 Task: View and add the product "Quesabirria Quesadilla" to cart from the store "Abuelitas Birria".
Action: Mouse moved to (496, 224)
Screenshot: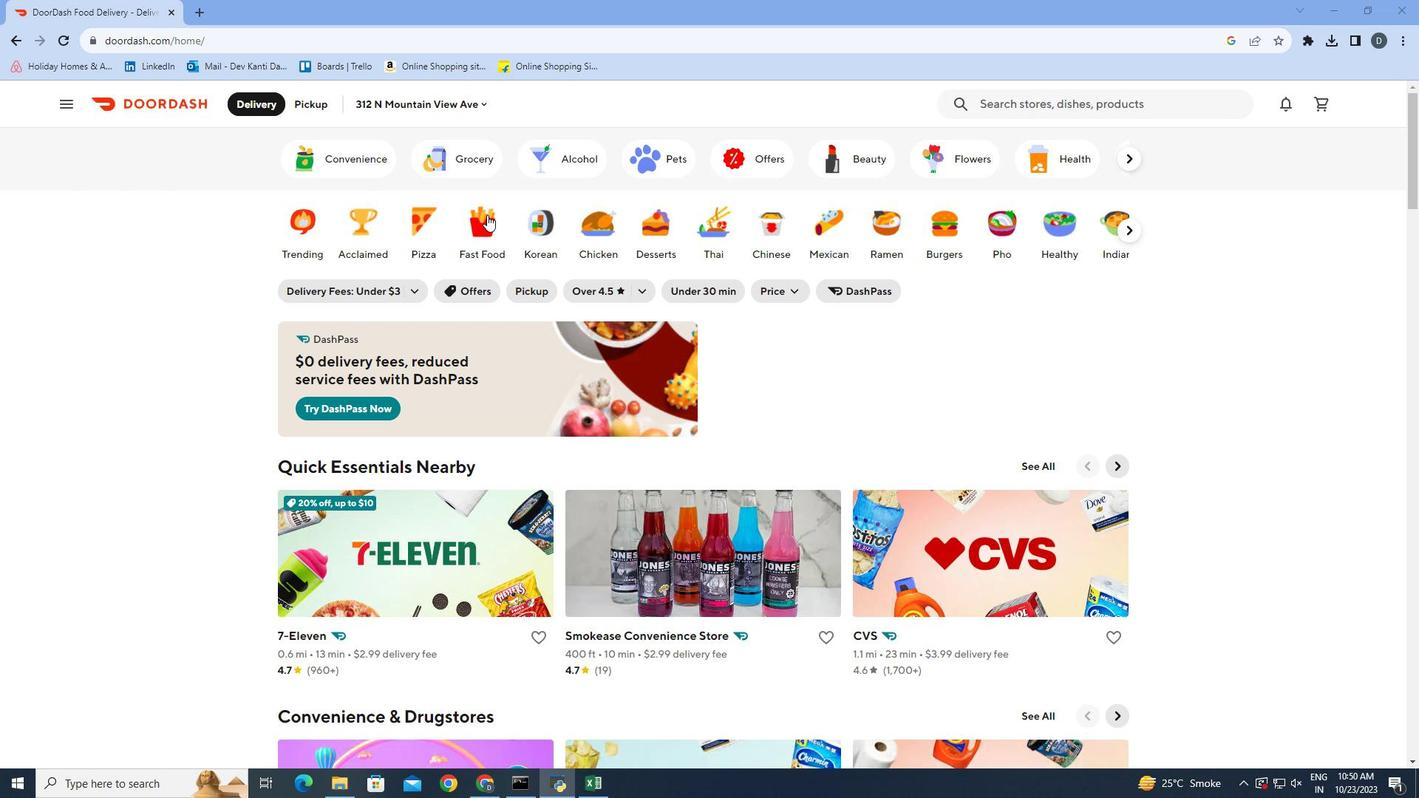 
Action: Mouse pressed left at (496, 224)
Screenshot: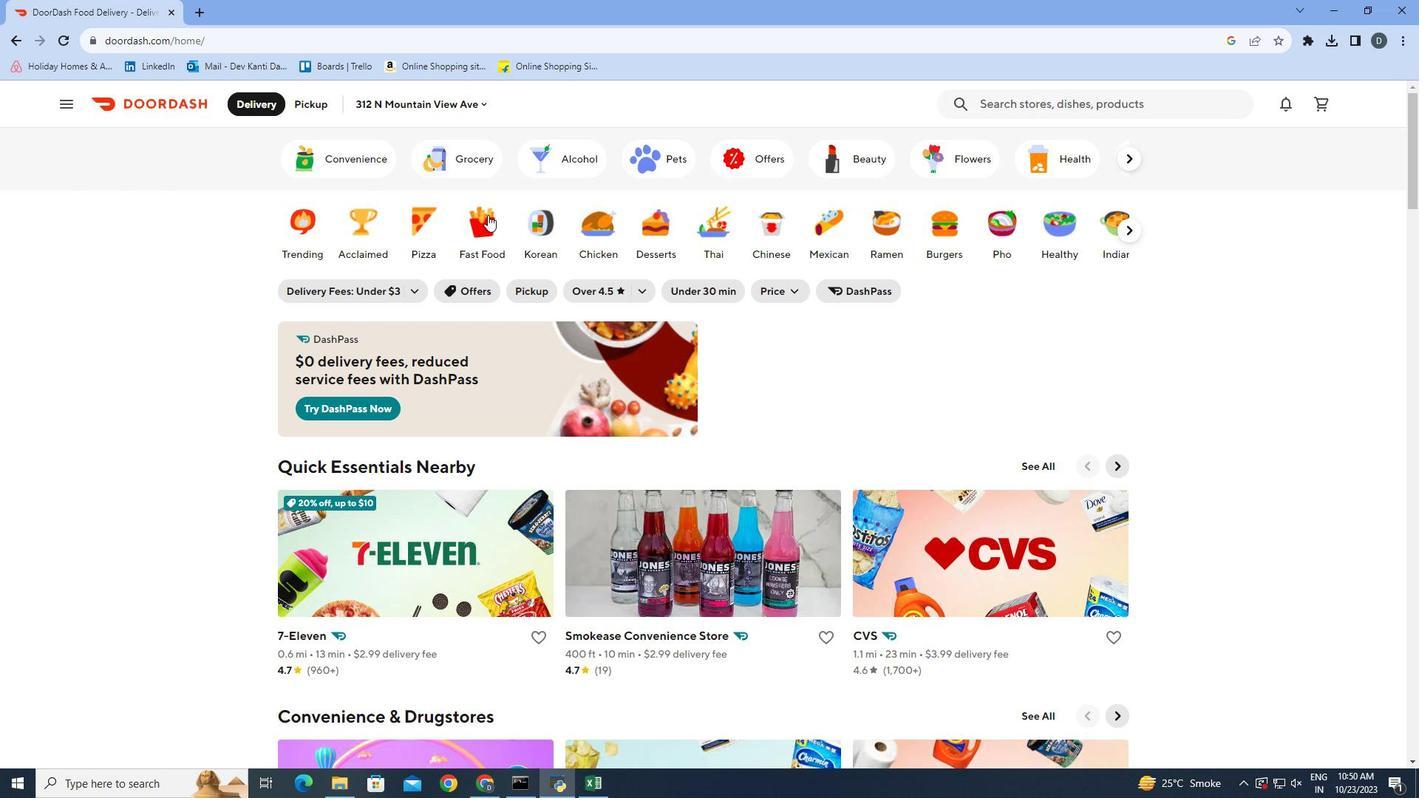 
Action: Mouse moved to (1306, 374)
Screenshot: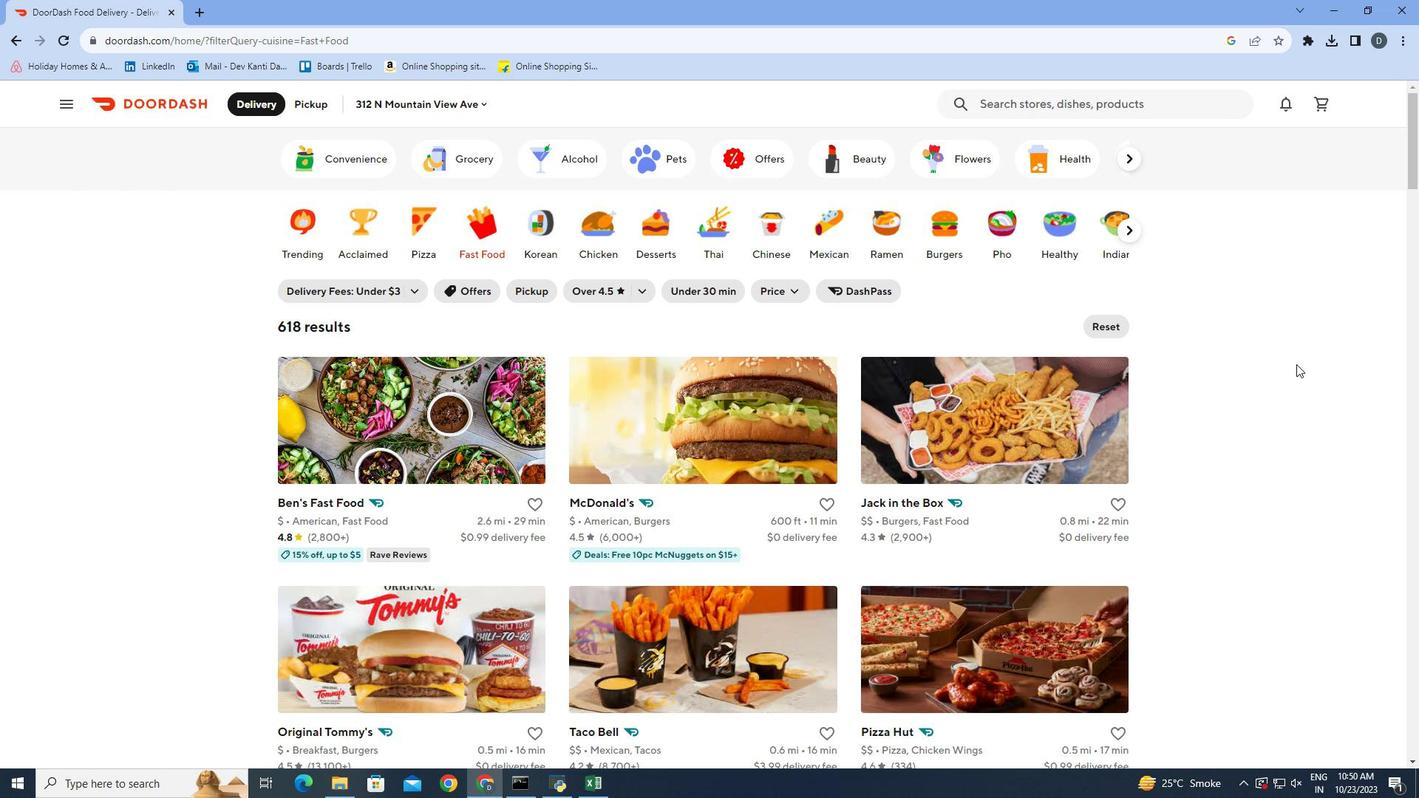 
Action: Mouse scrolled (1306, 373) with delta (0, 0)
Screenshot: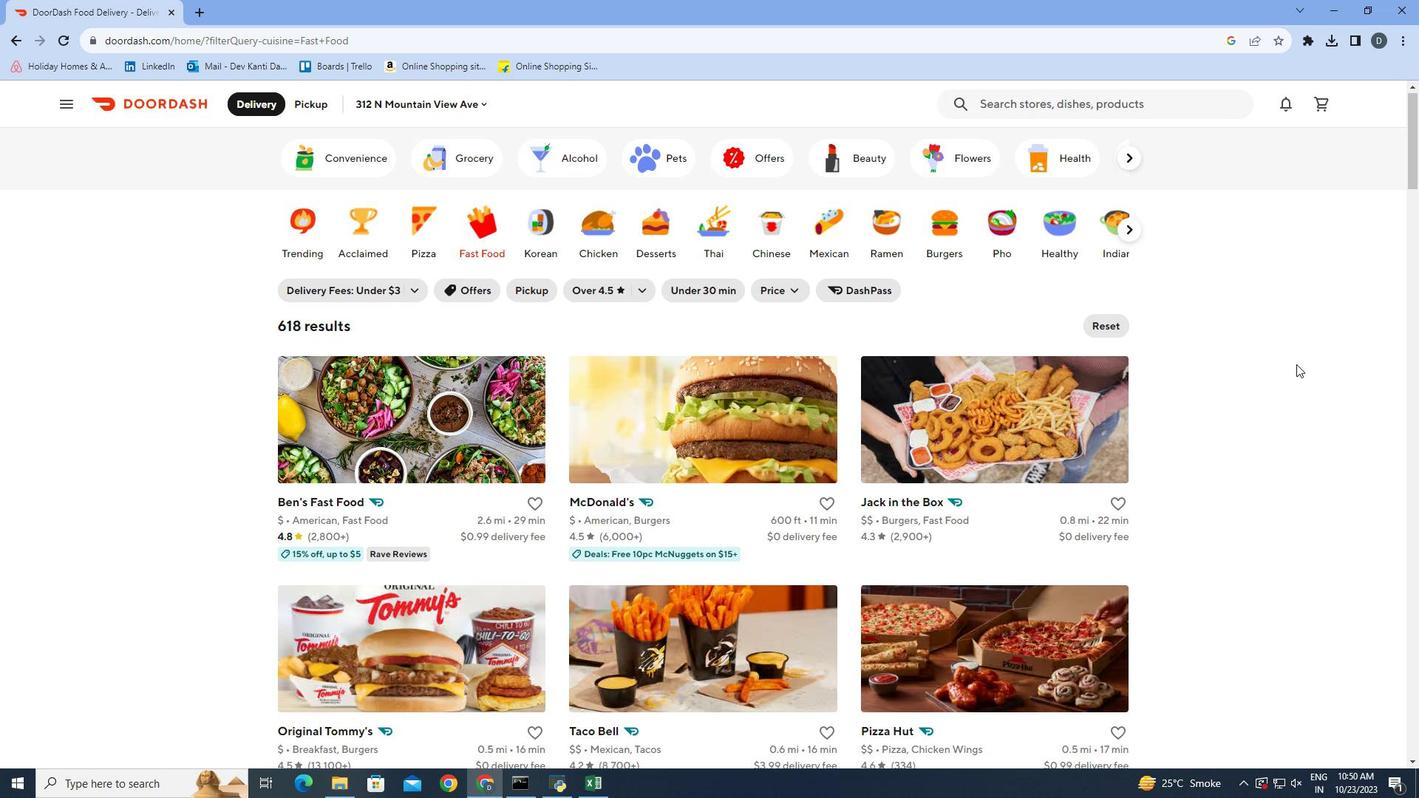 
Action: Mouse moved to (1120, 109)
Screenshot: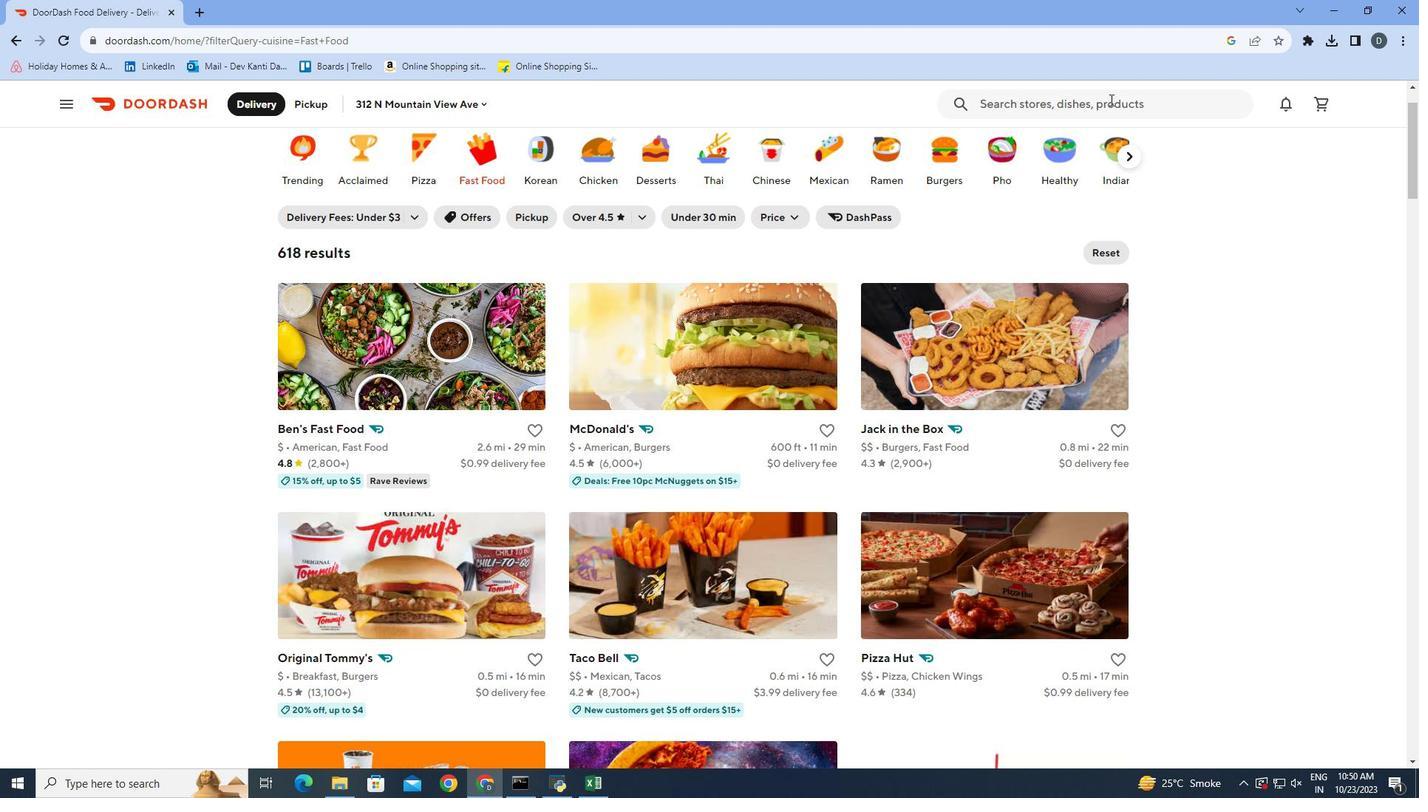 
Action: Mouse pressed left at (1120, 109)
Screenshot: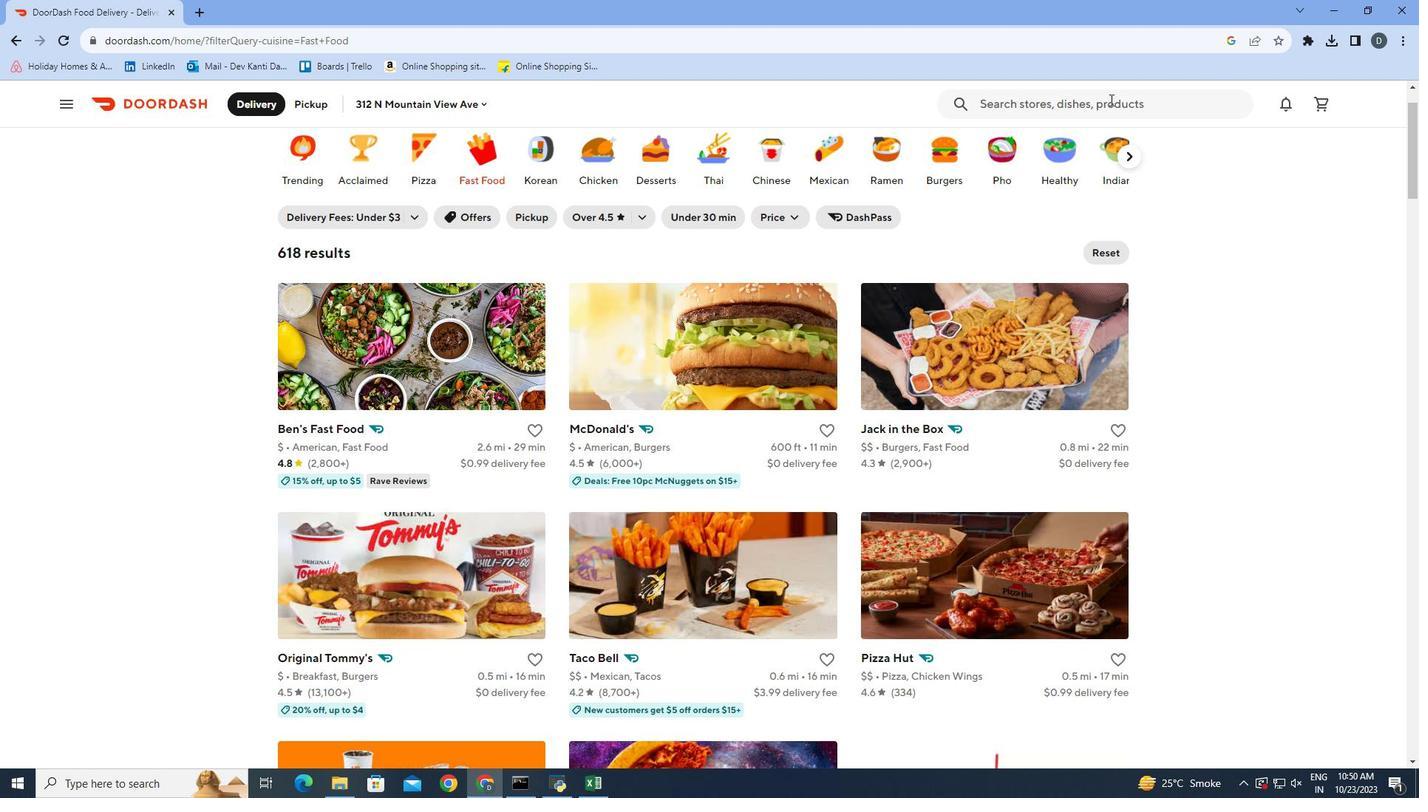 
Action: Mouse moved to (1129, 150)
Screenshot: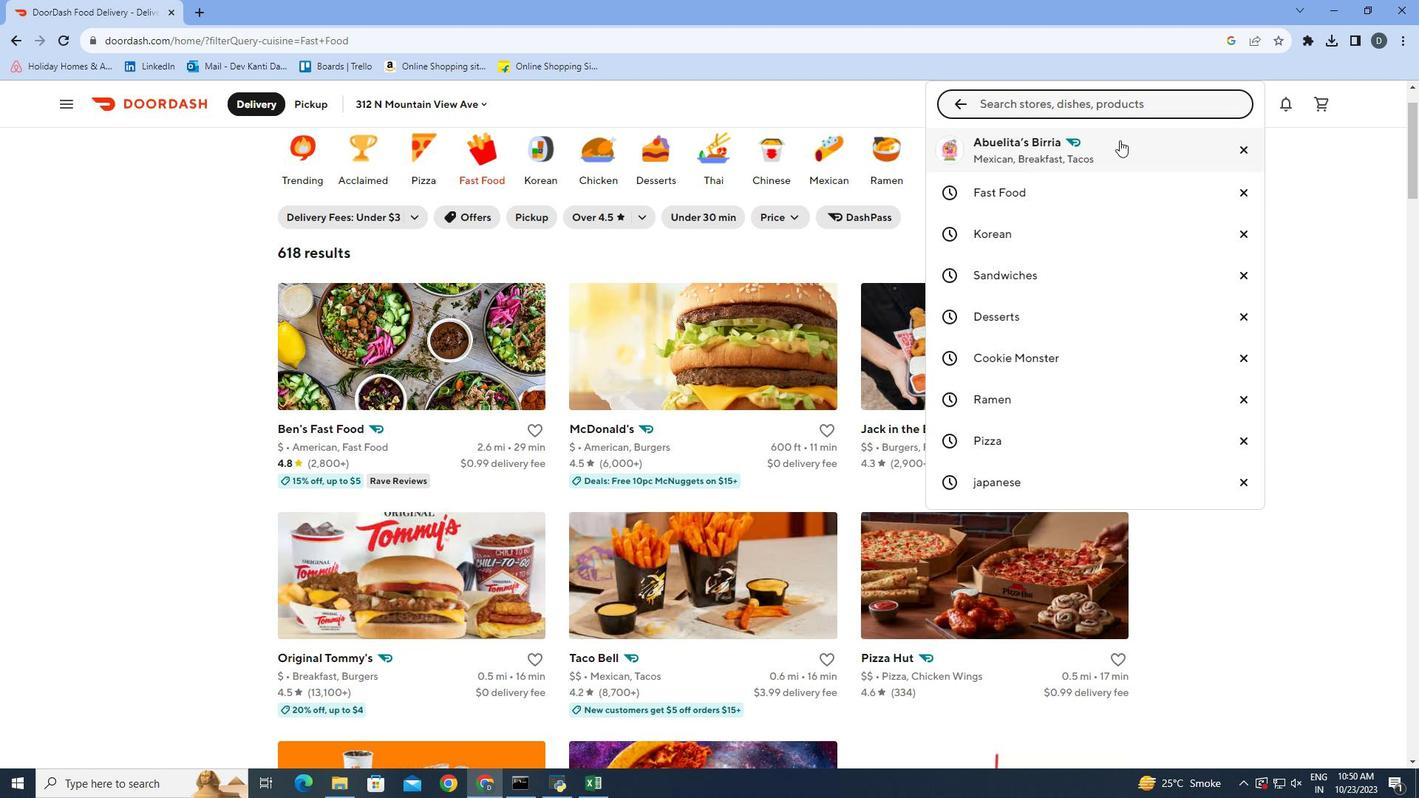 
Action: Mouse pressed left at (1129, 150)
Screenshot: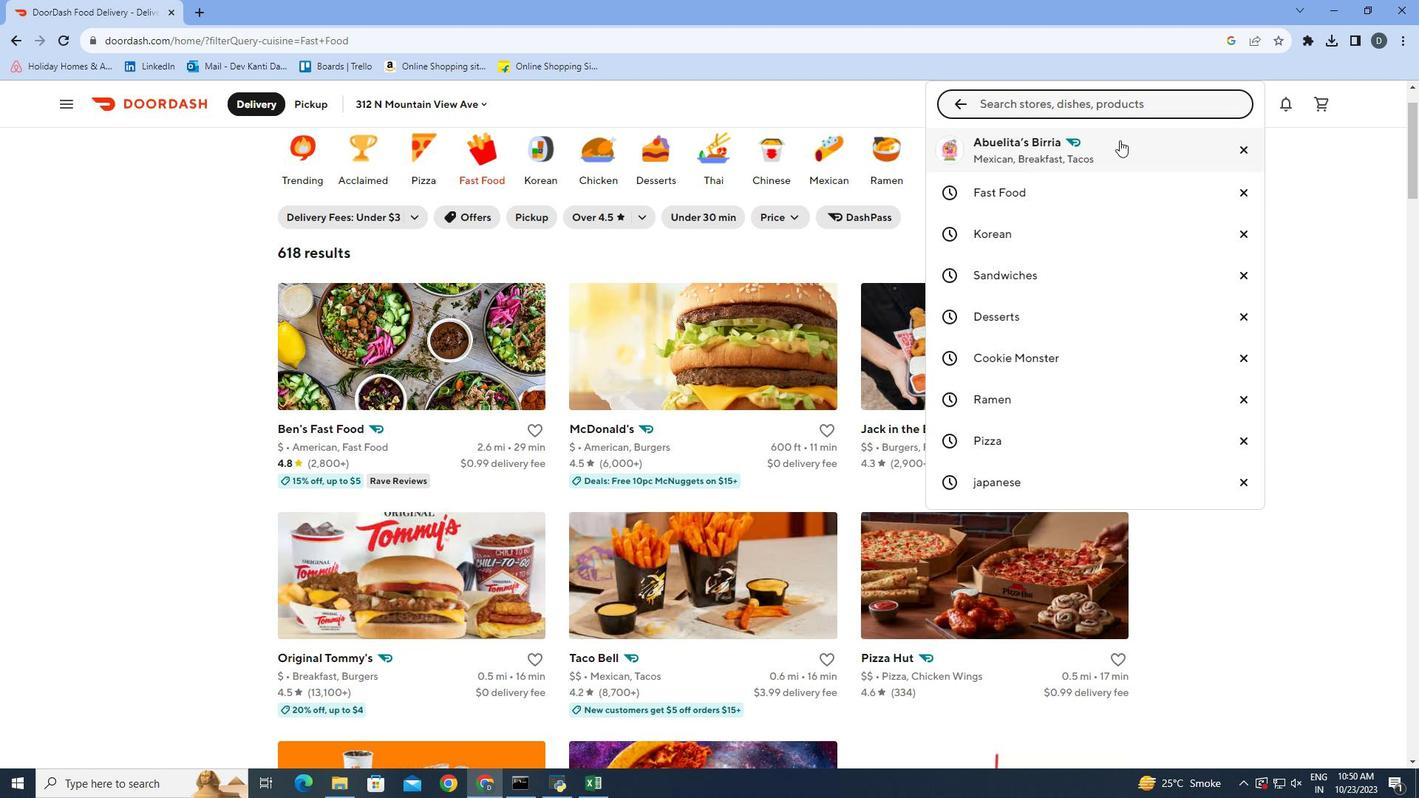 
Action: Mouse moved to (1171, 118)
Screenshot: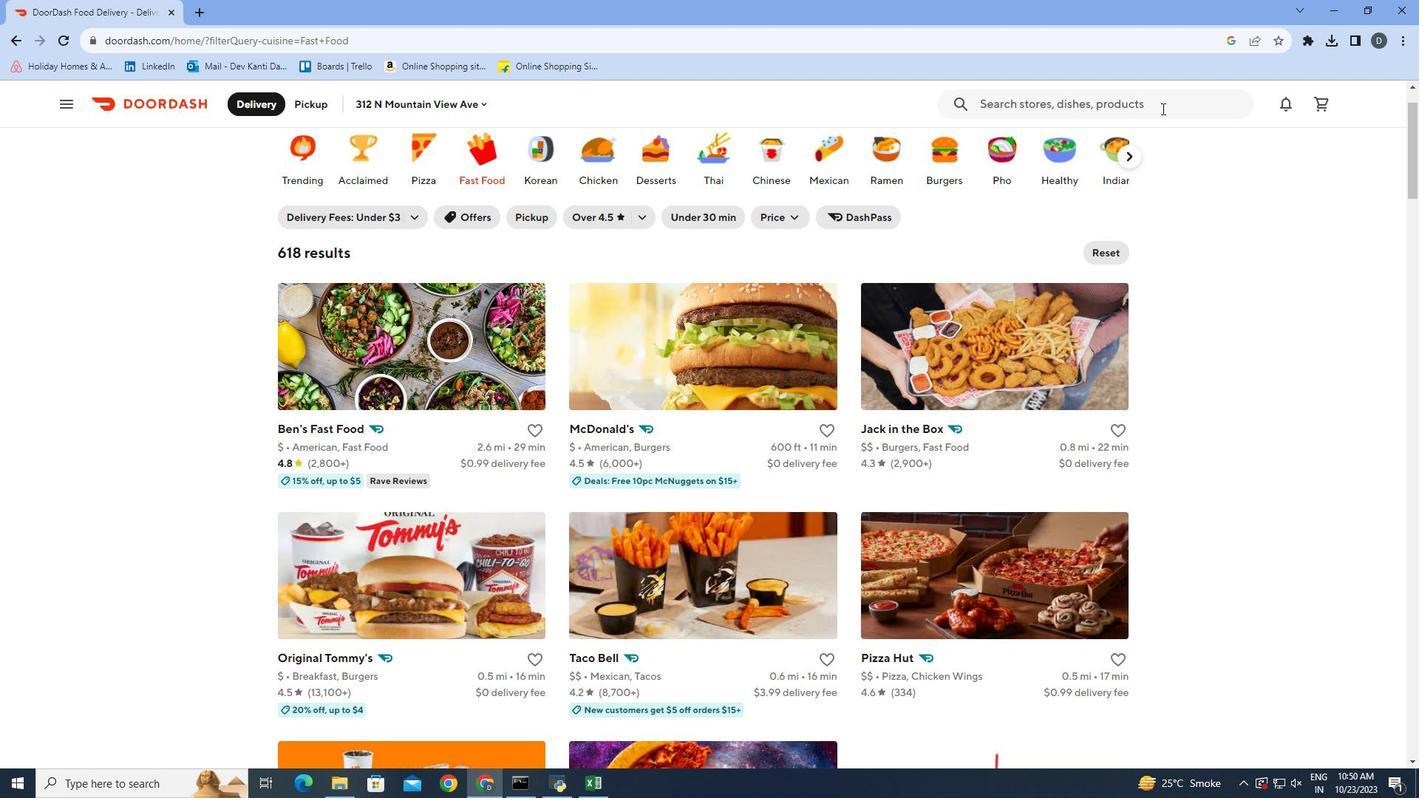 
Action: Mouse pressed left at (1171, 118)
Screenshot: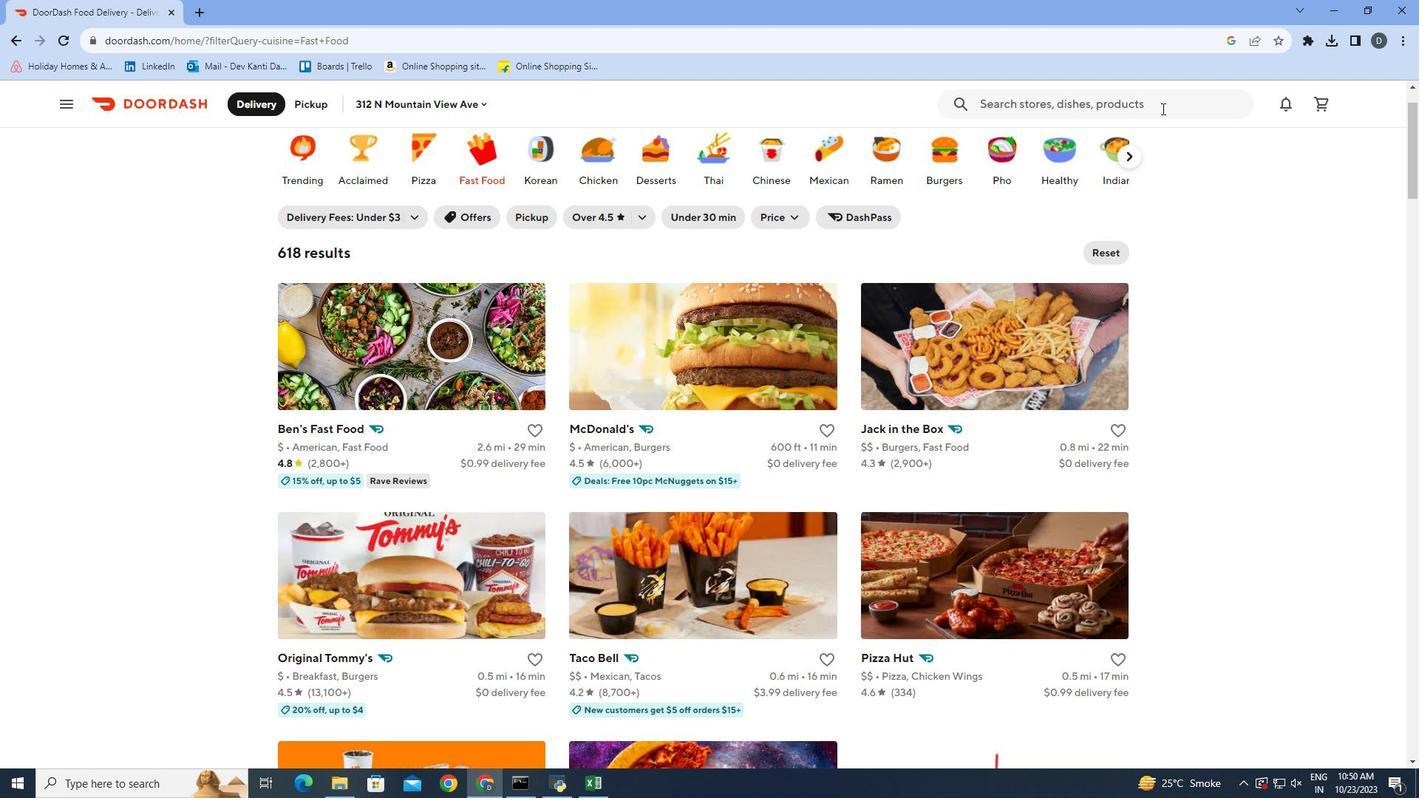 
Action: Mouse moved to (1052, 188)
Screenshot: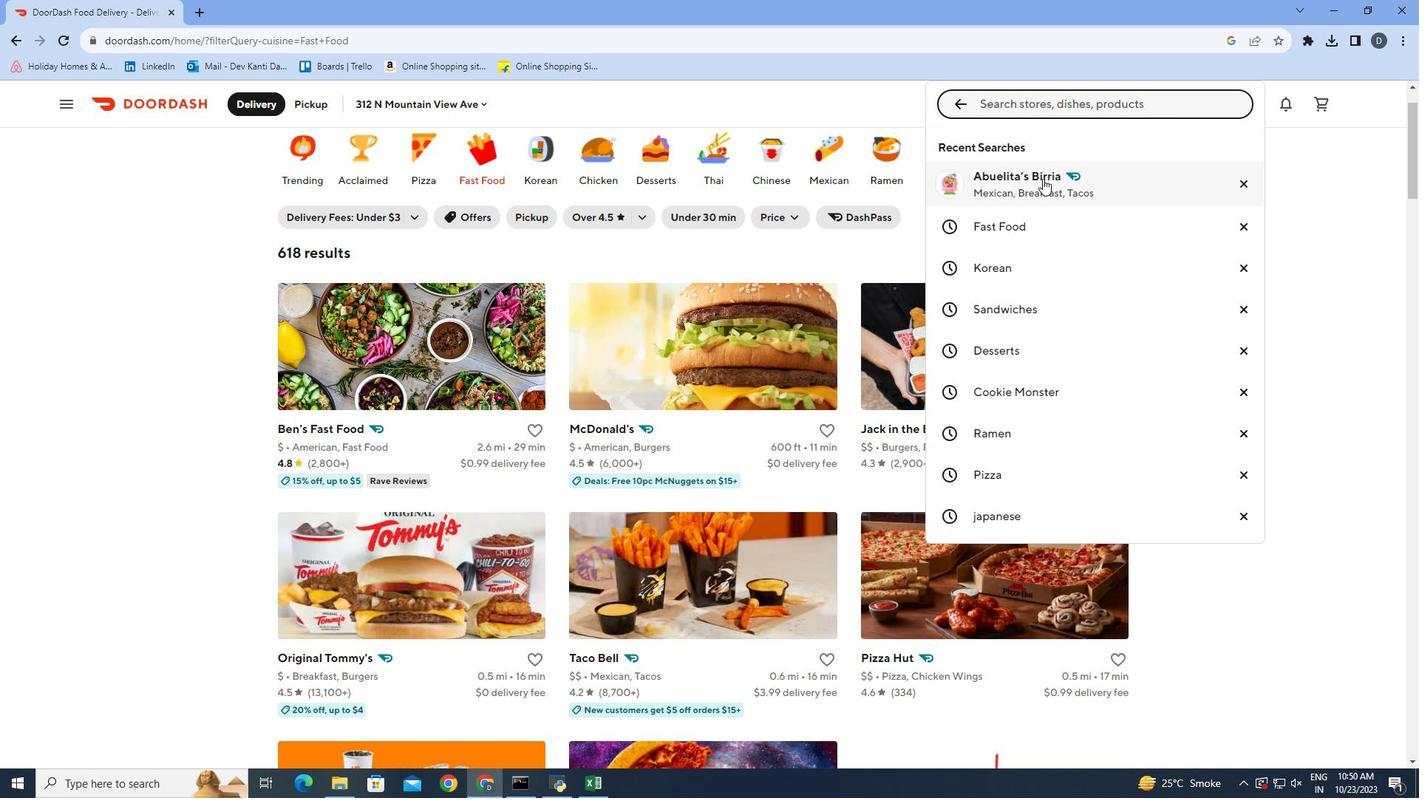 
Action: Mouse pressed left at (1052, 188)
Screenshot: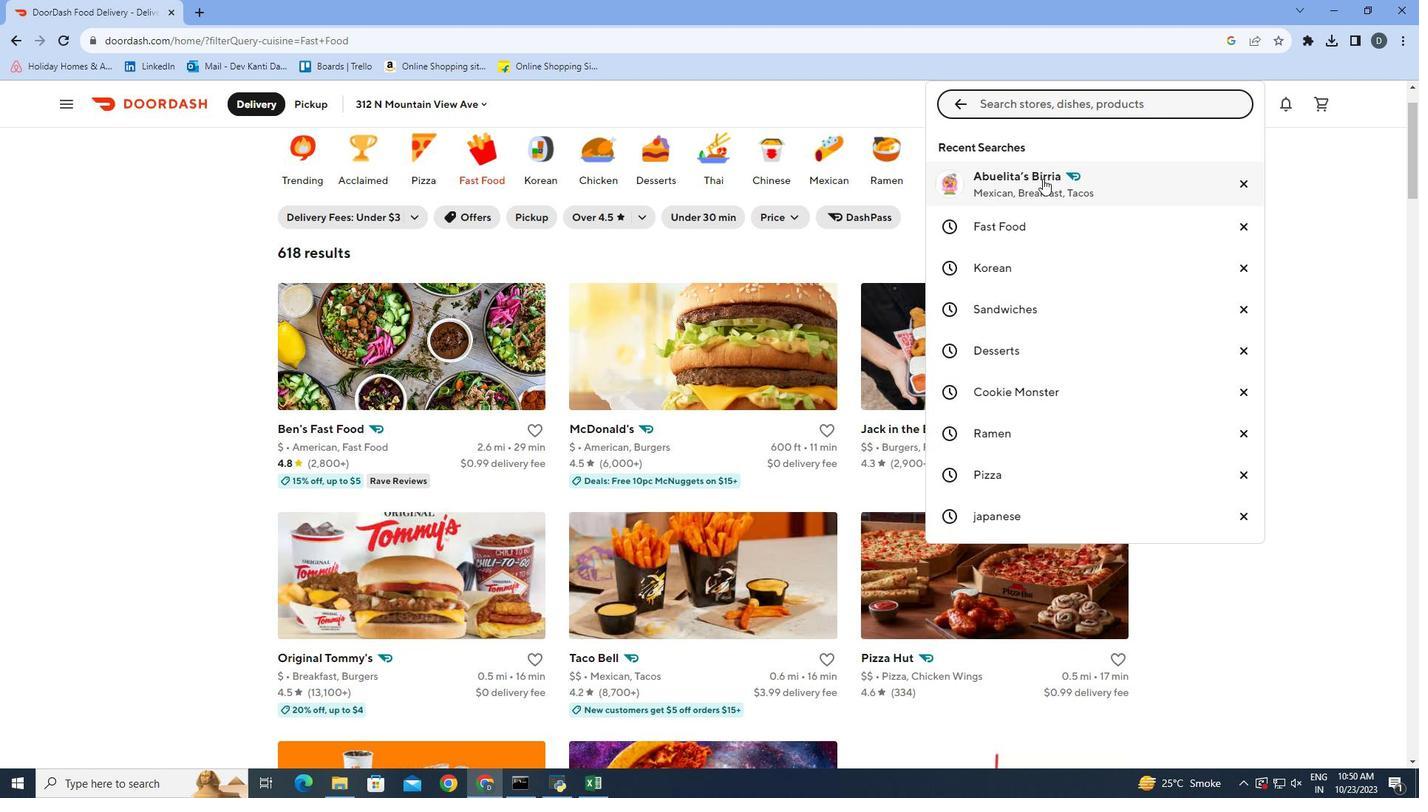 
Action: Mouse moved to (1212, 260)
Screenshot: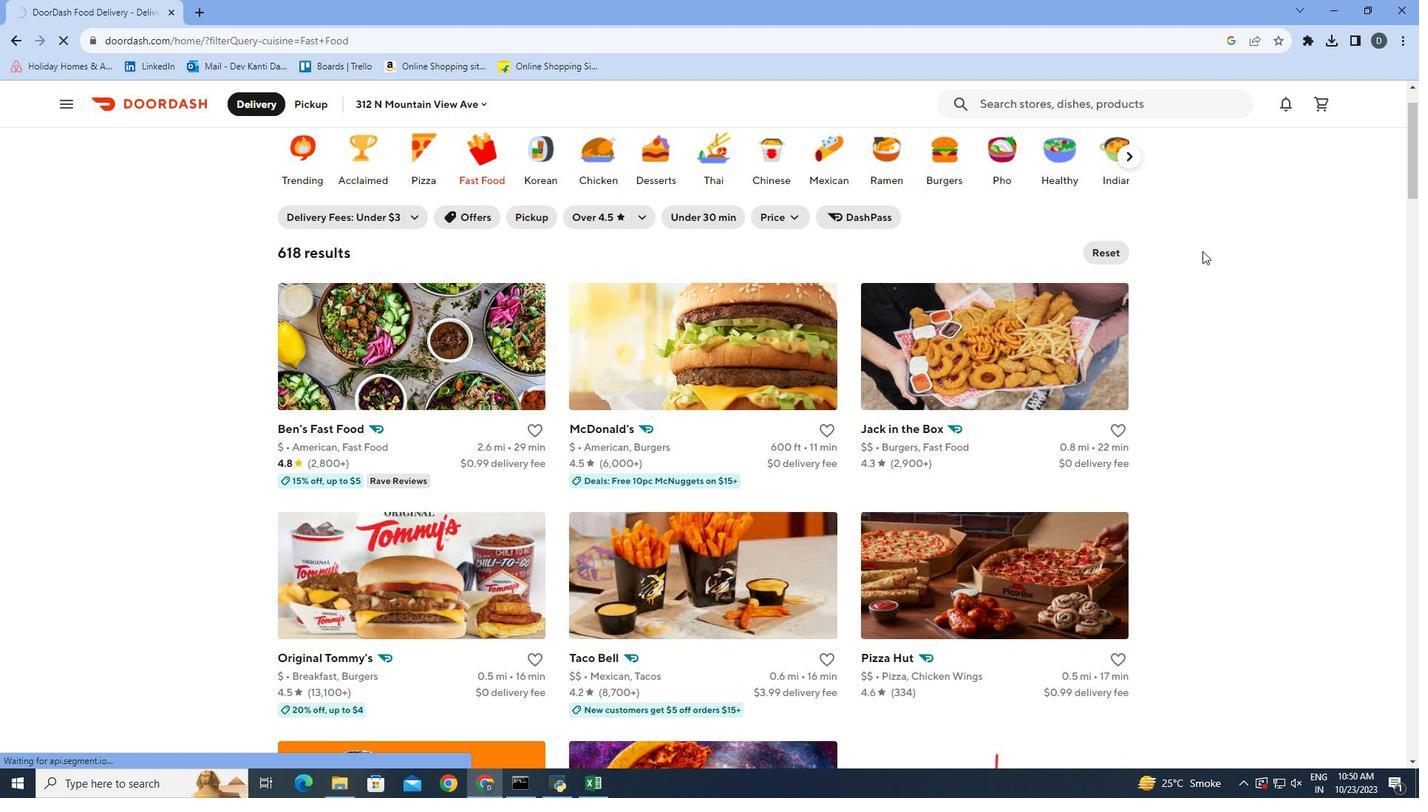 
Action: Mouse scrolled (1212, 260) with delta (0, 0)
Screenshot: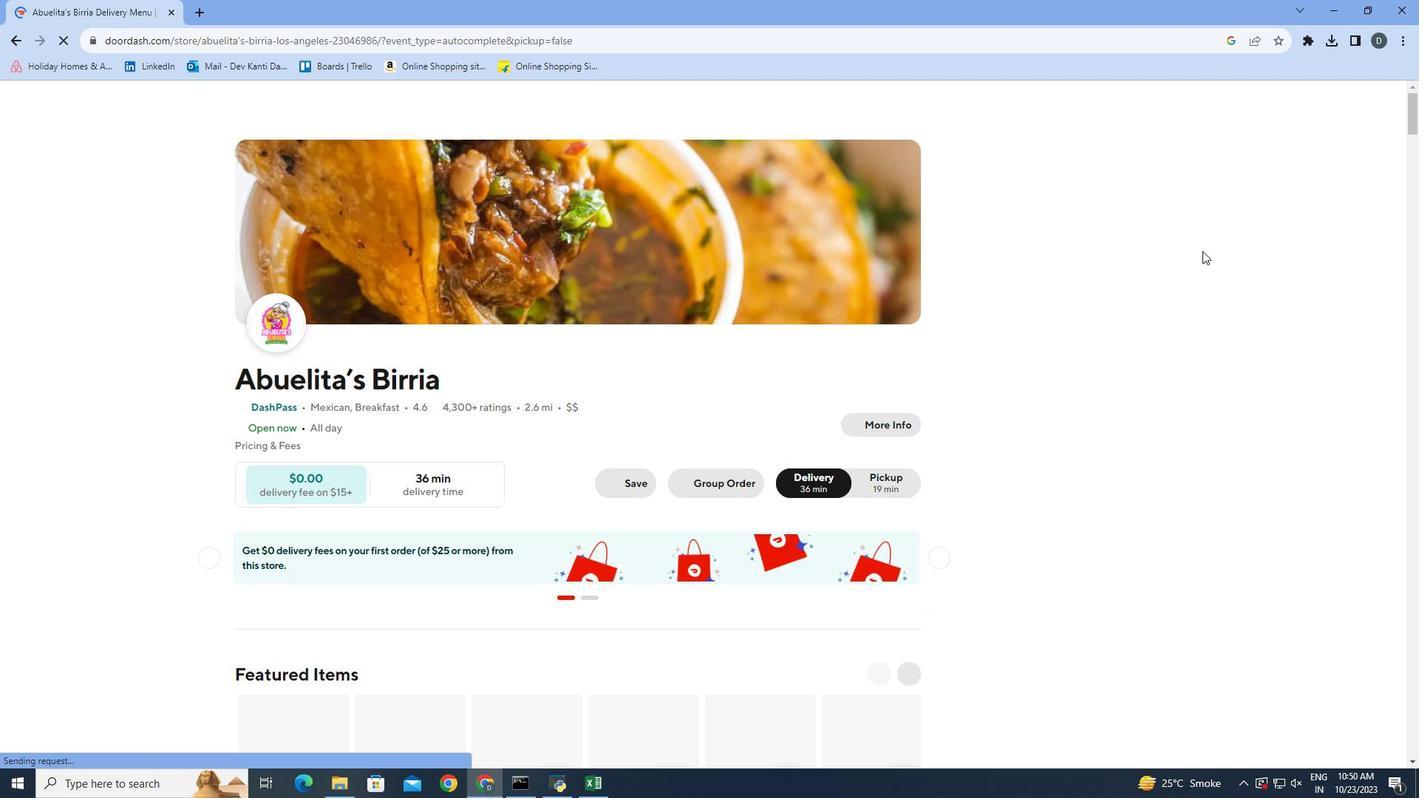 
Action: Mouse moved to (1212, 260)
Screenshot: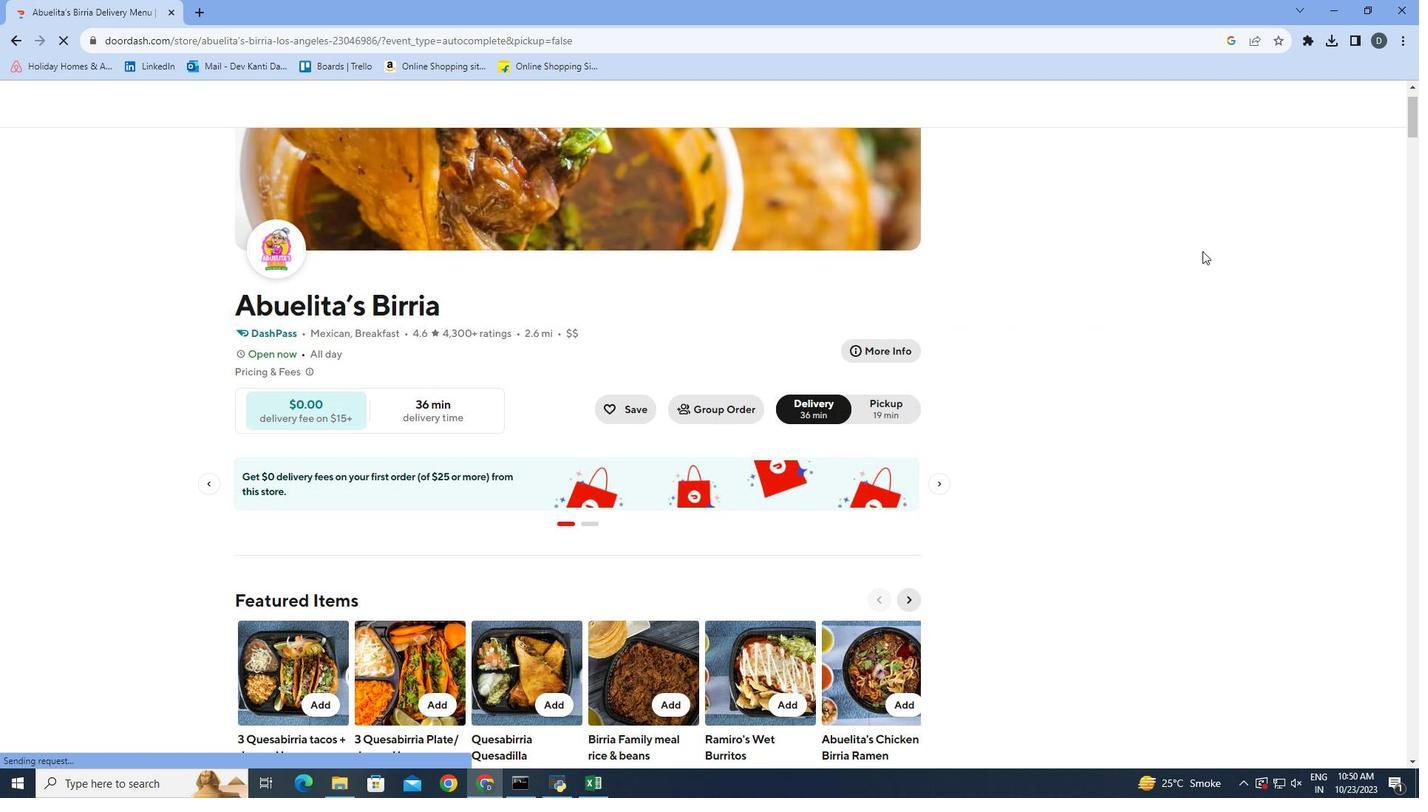 
Action: Mouse scrolled (1212, 260) with delta (0, 0)
Screenshot: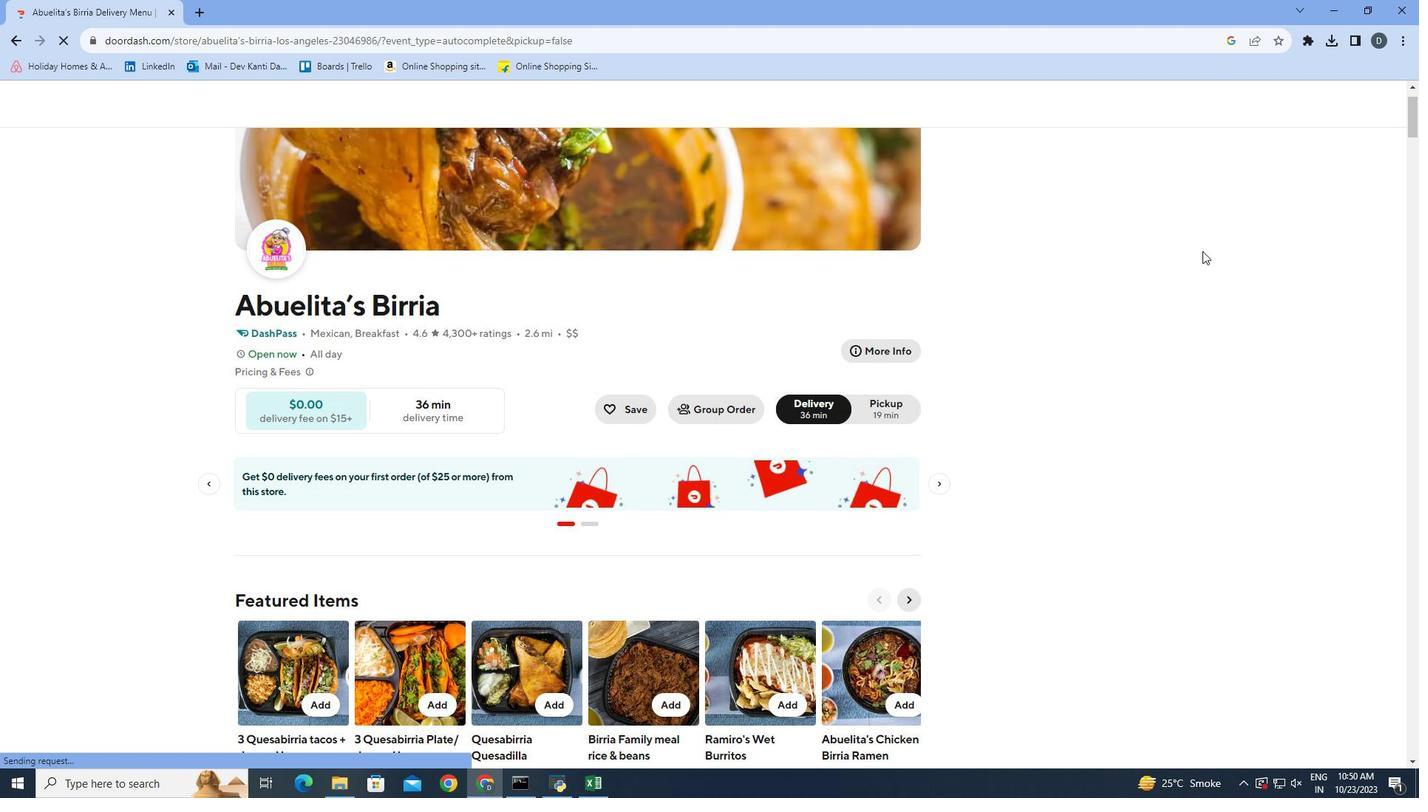 
Action: Mouse moved to (1213, 260)
Screenshot: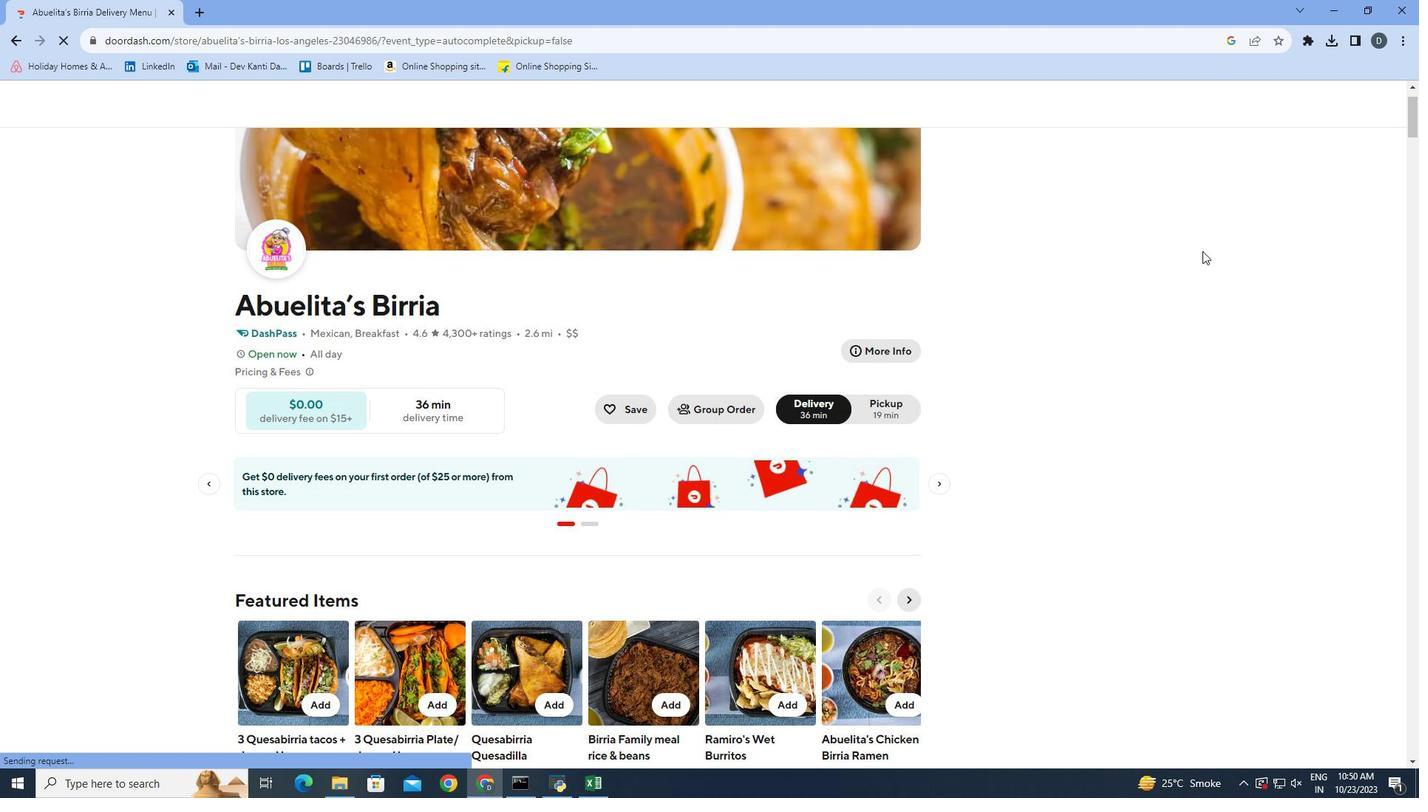 
Action: Mouse scrolled (1213, 260) with delta (0, 0)
Screenshot: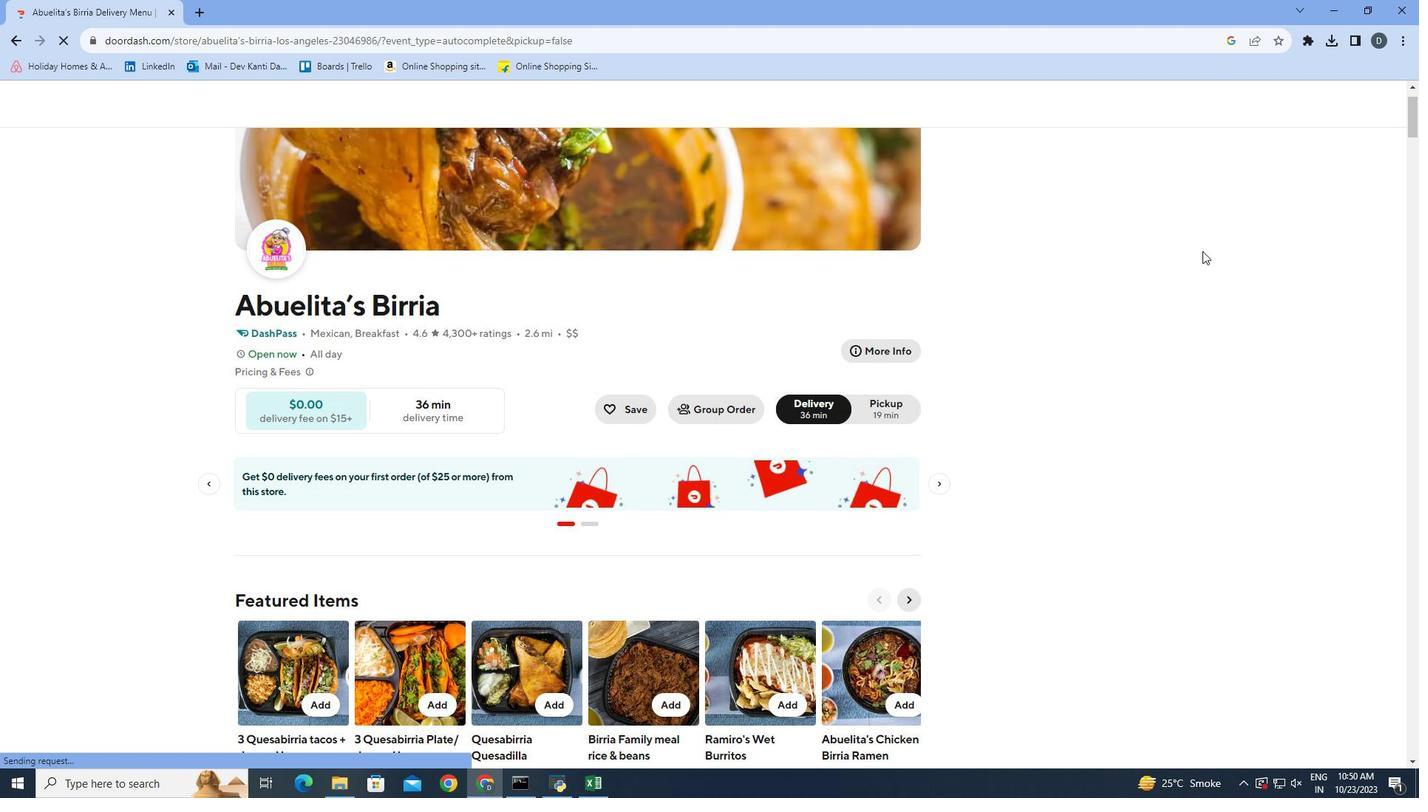 
Action: Mouse moved to (1214, 260)
Screenshot: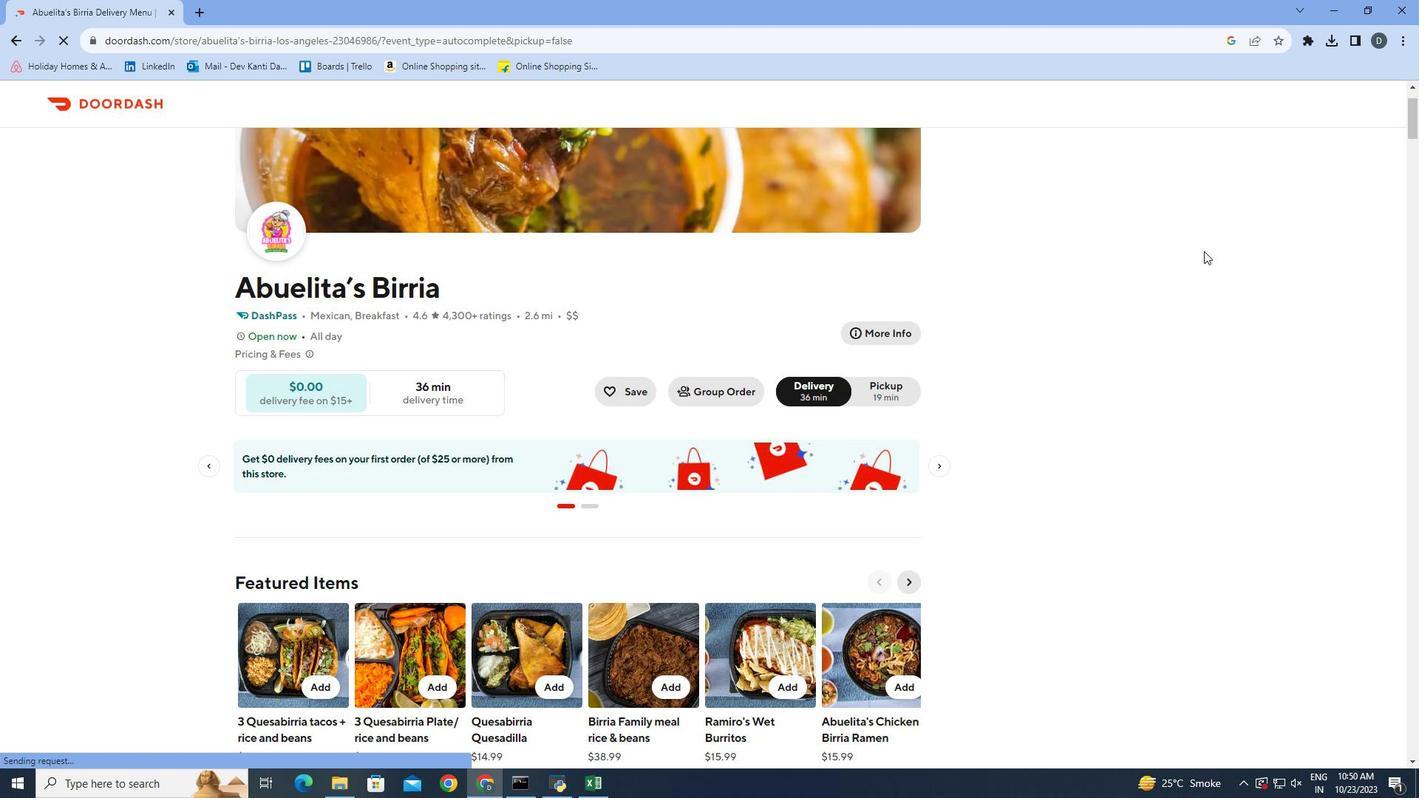 
Action: Mouse scrolled (1214, 259) with delta (0, 0)
Screenshot: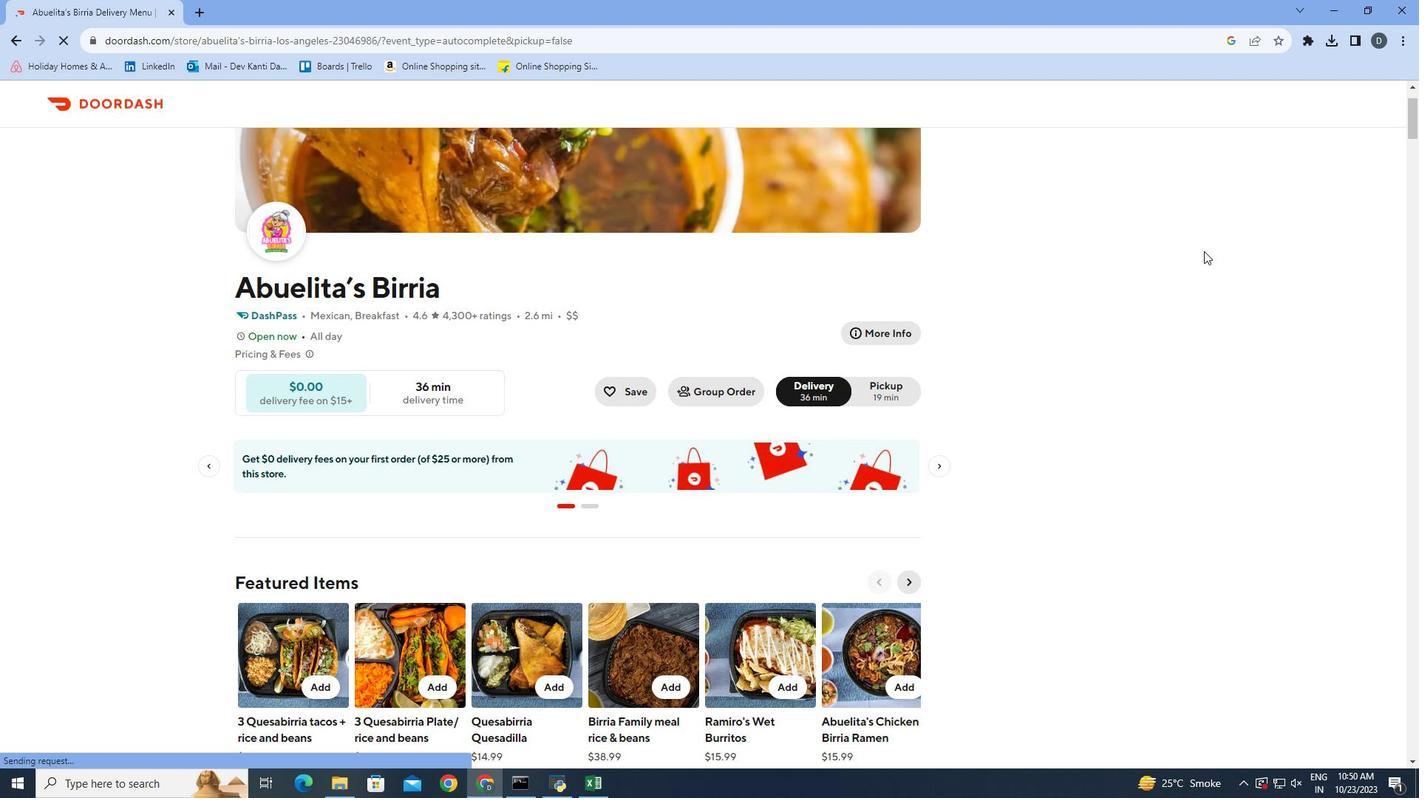 
Action: Mouse scrolled (1214, 259) with delta (0, 0)
Screenshot: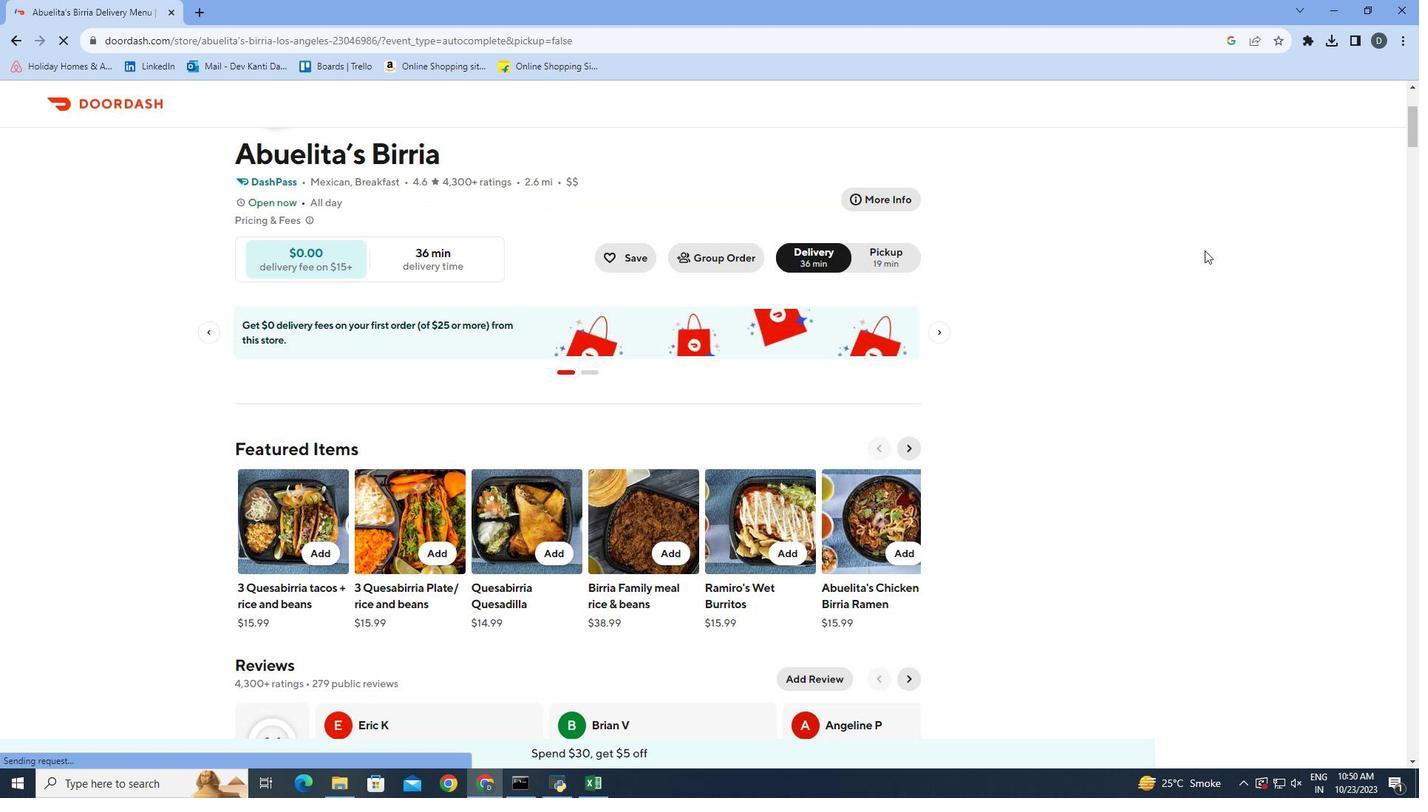 
Action: Mouse scrolled (1214, 259) with delta (0, 0)
Screenshot: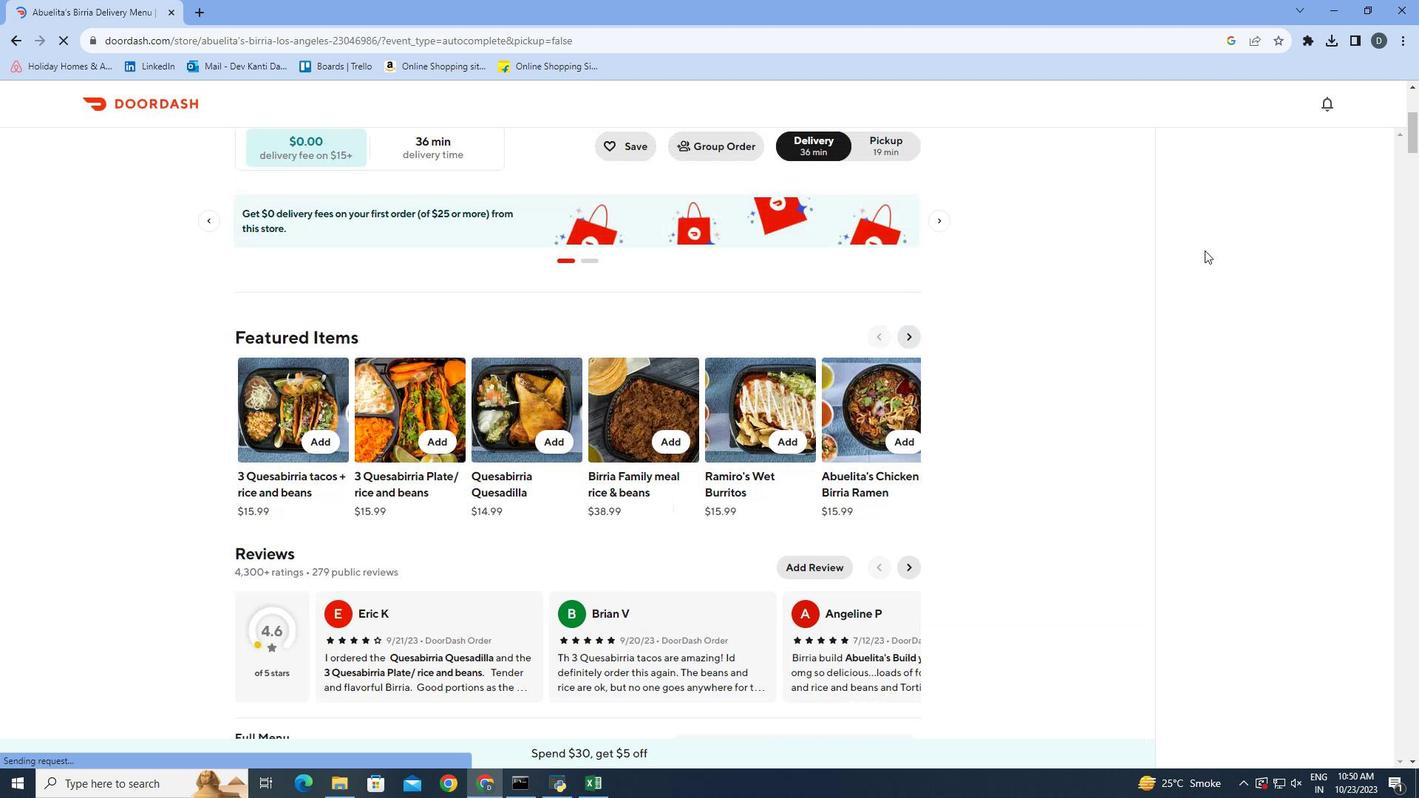 
Action: Mouse moved to (1218, 258)
Screenshot: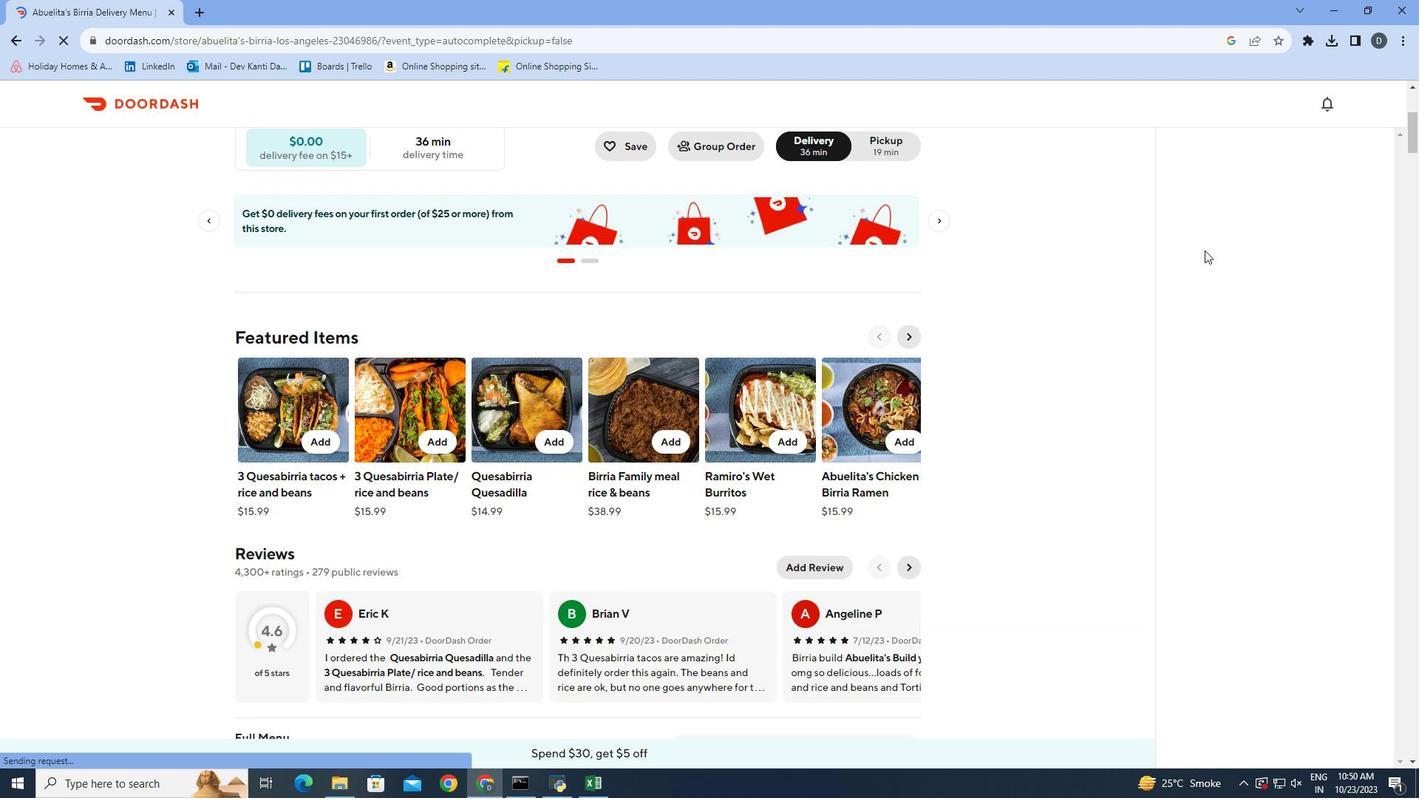 
Action: Mouse scrolled (1218, 258) with delta (0, 0)
Screenshot: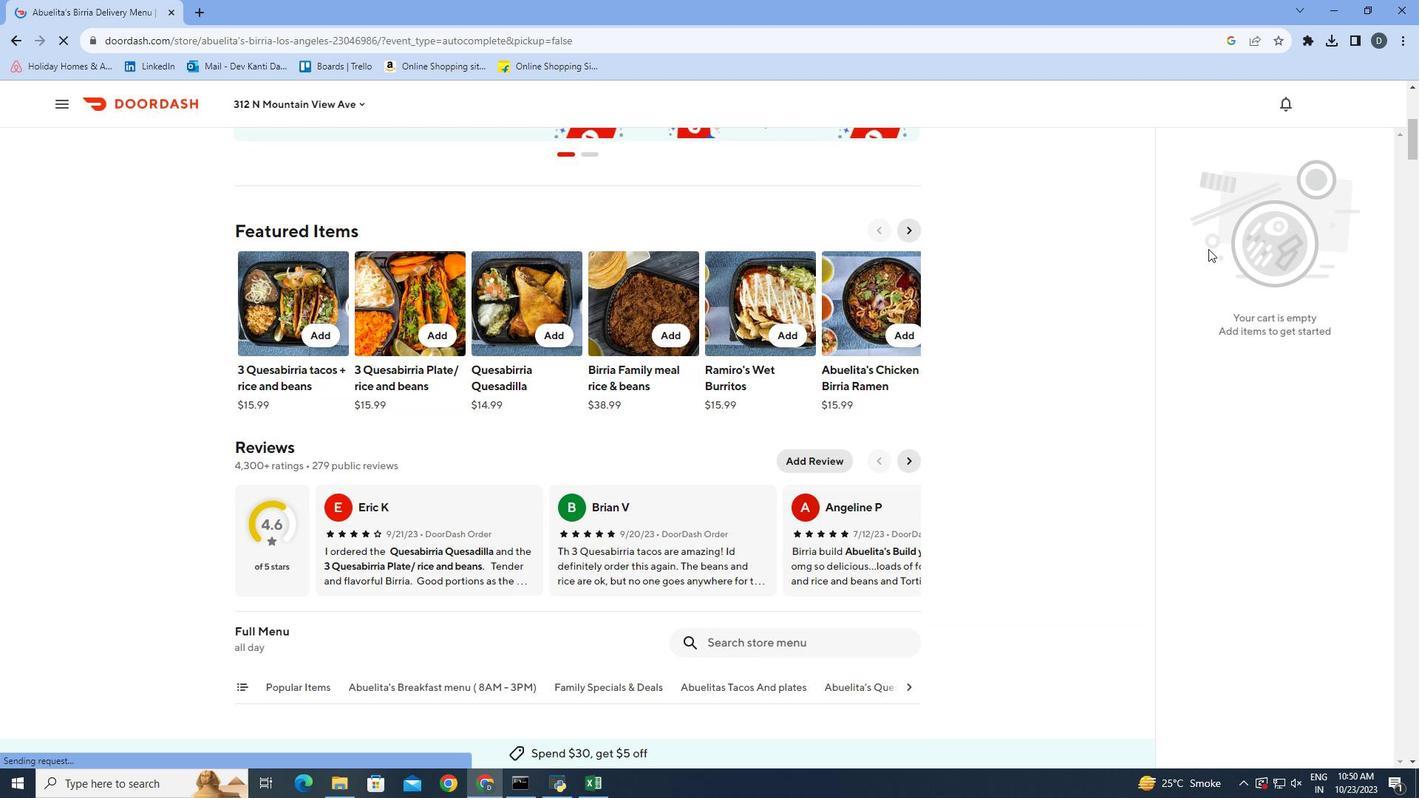 
Action: Mouse scrolled (1218, 258) with delta (0, 0)
Screenshot: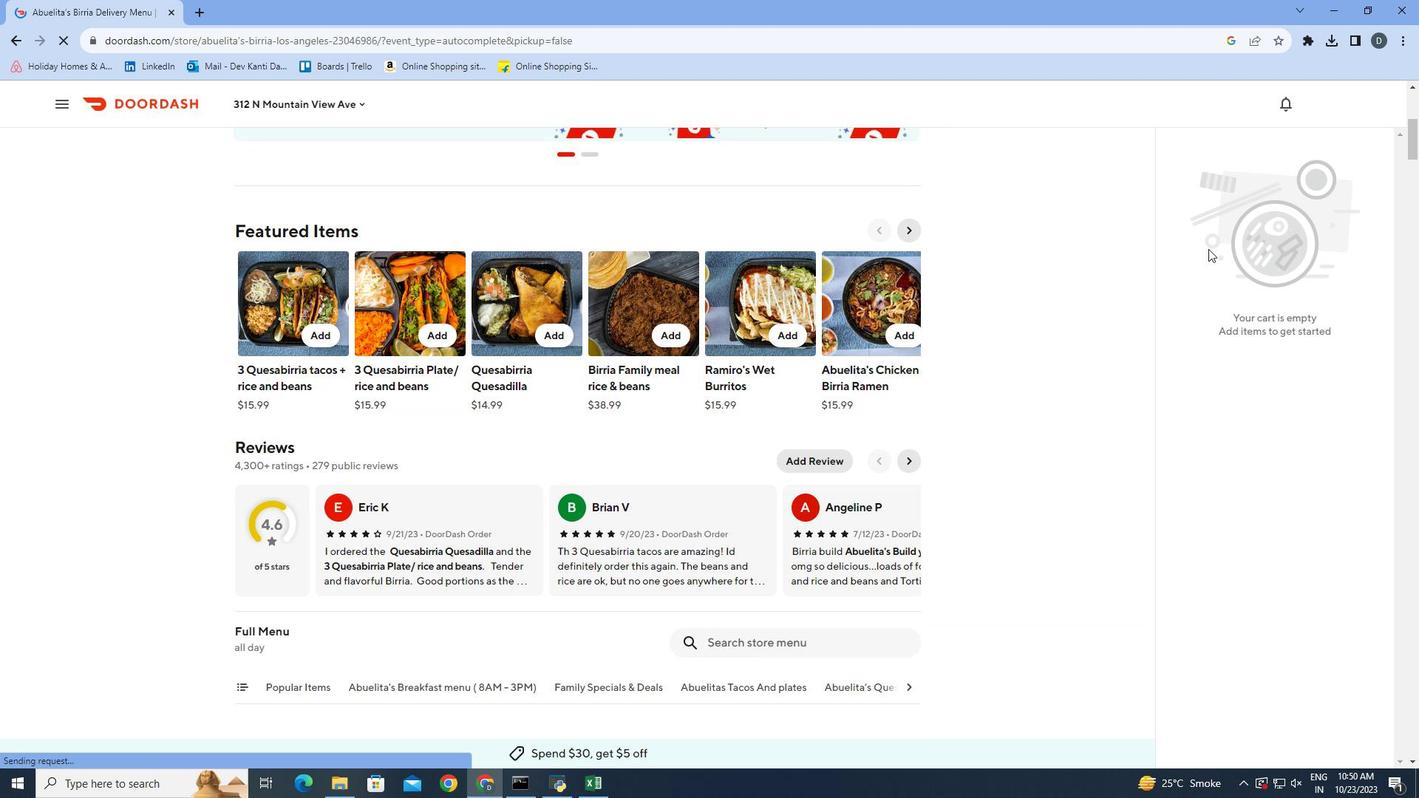
Action: Mouse moved to (799, 508)
Screenshot: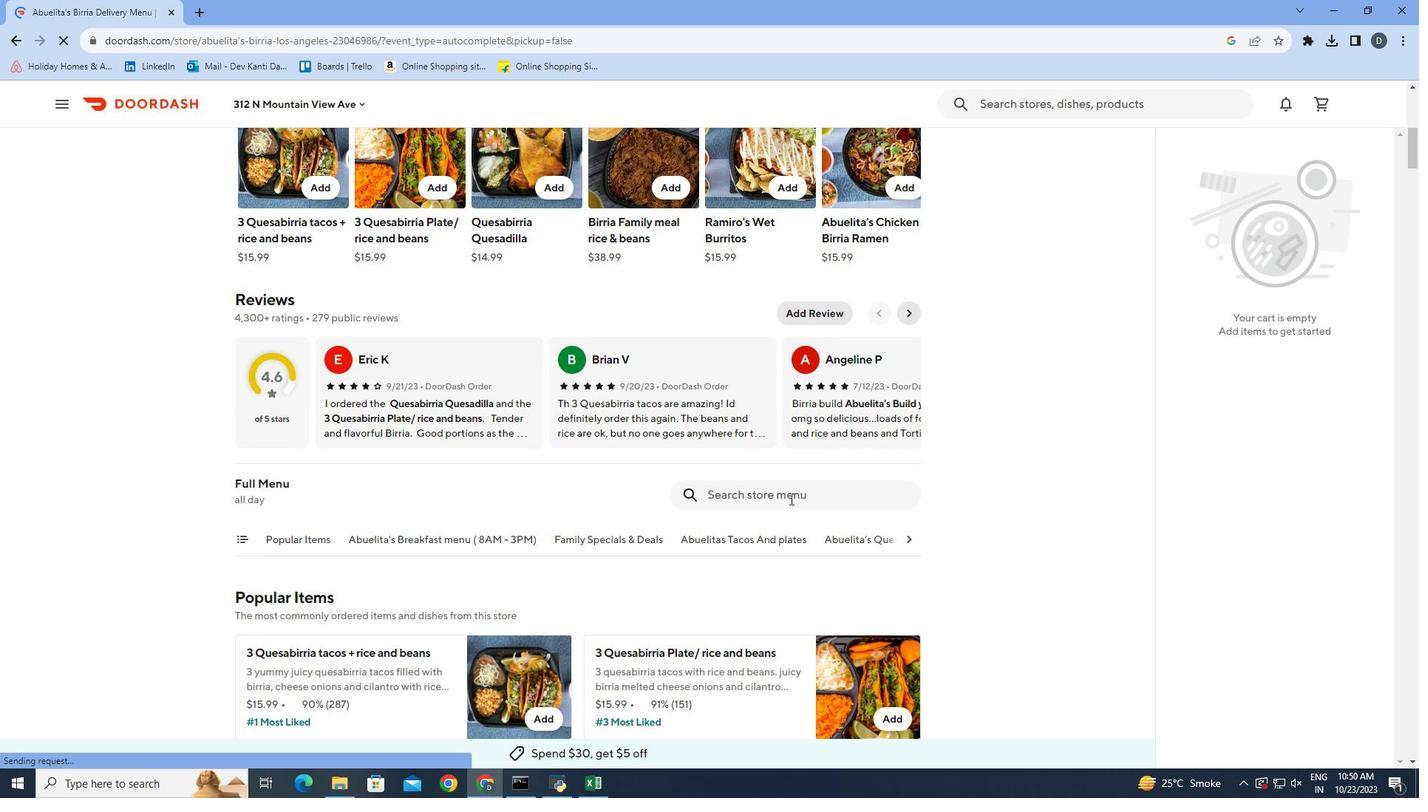 
Action: Mouse pressed left at (799, 508)
Screenshot: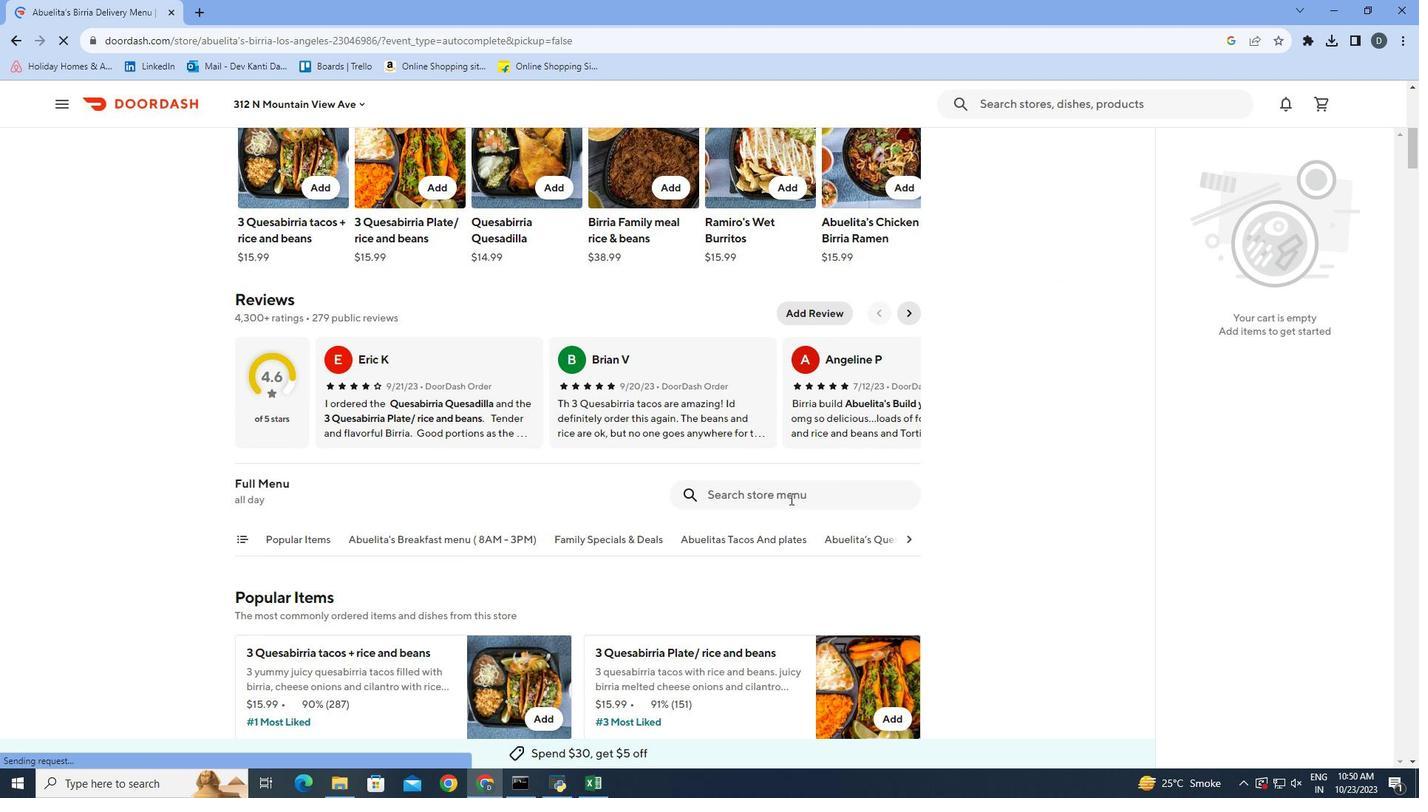 
Action: Mouse moved to (1131, 514)
Screenshot: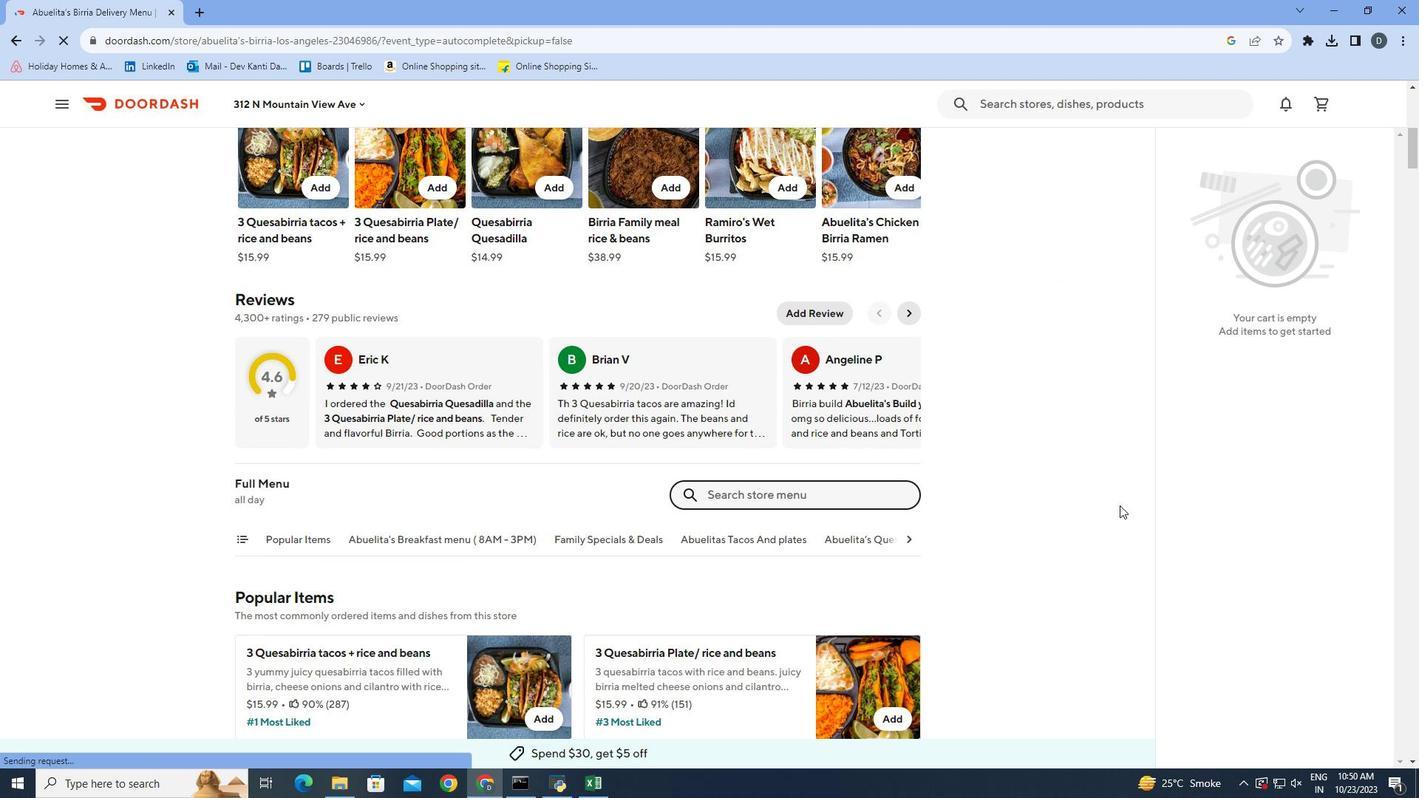 
Action: Key pressed <Key.shift>Quesabirria<Key.space><Key.shift>Quesadilla<Key.enter>
Screenshot: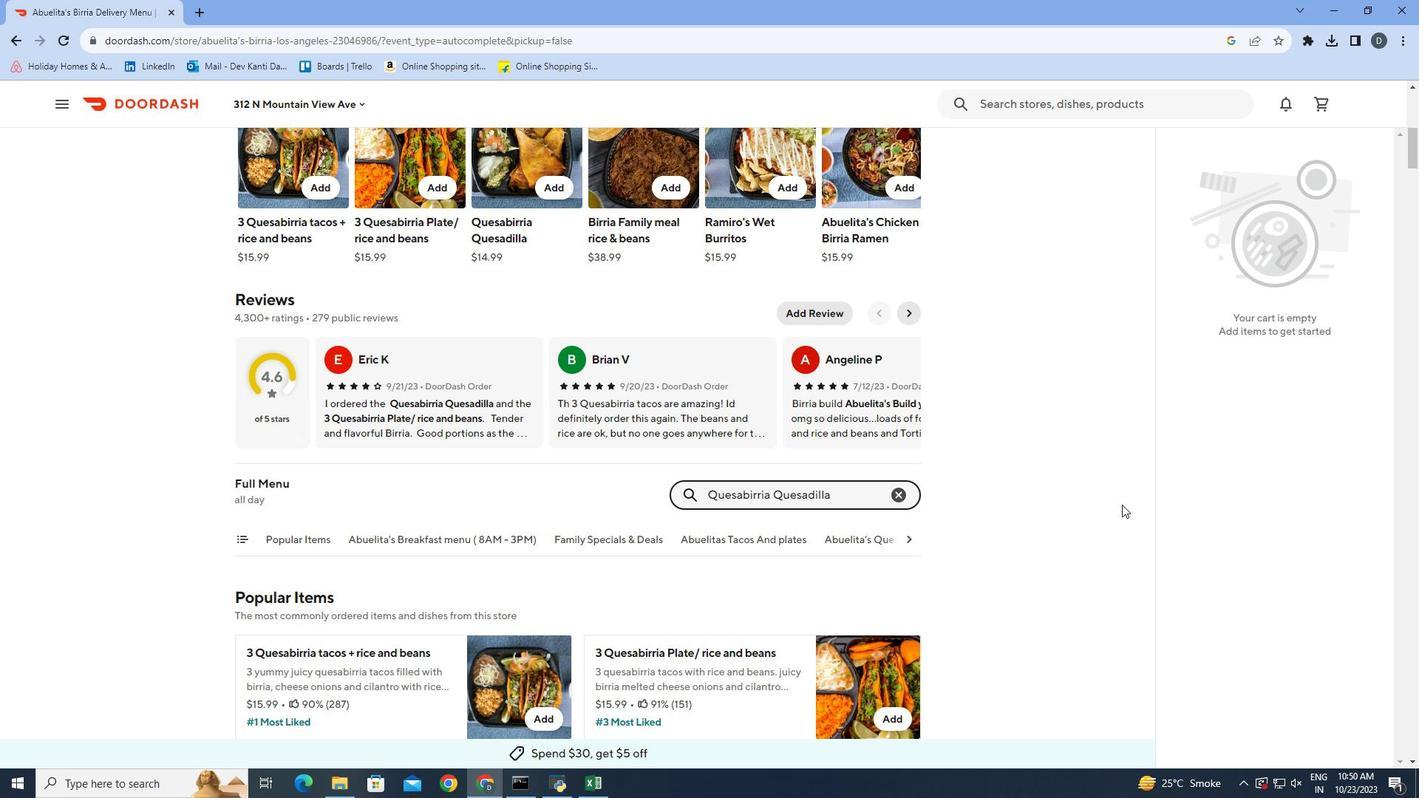 
Action: Mouse moved to (551, 431)
Screenshot: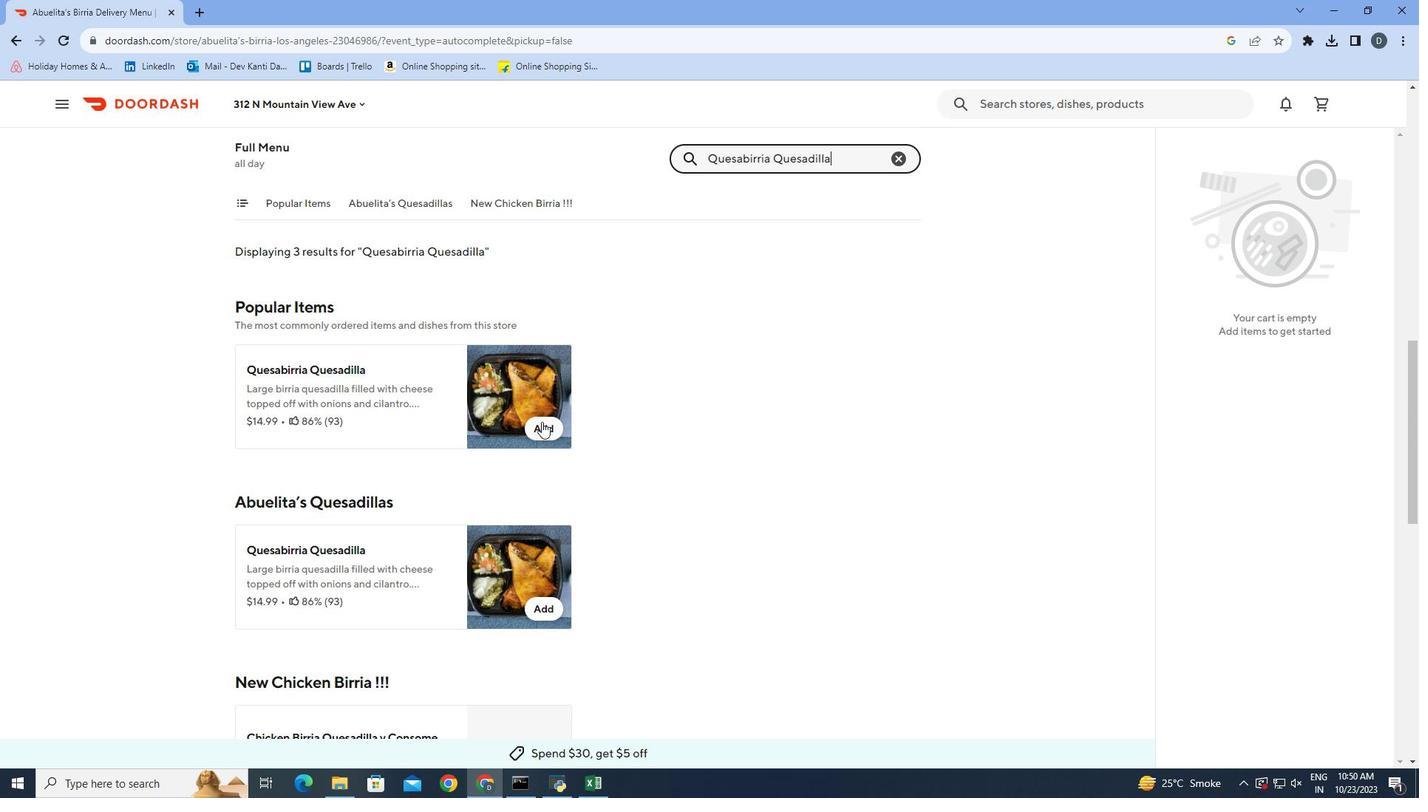 
Action: Mouse pressed left at (551, 431)
Screenshot: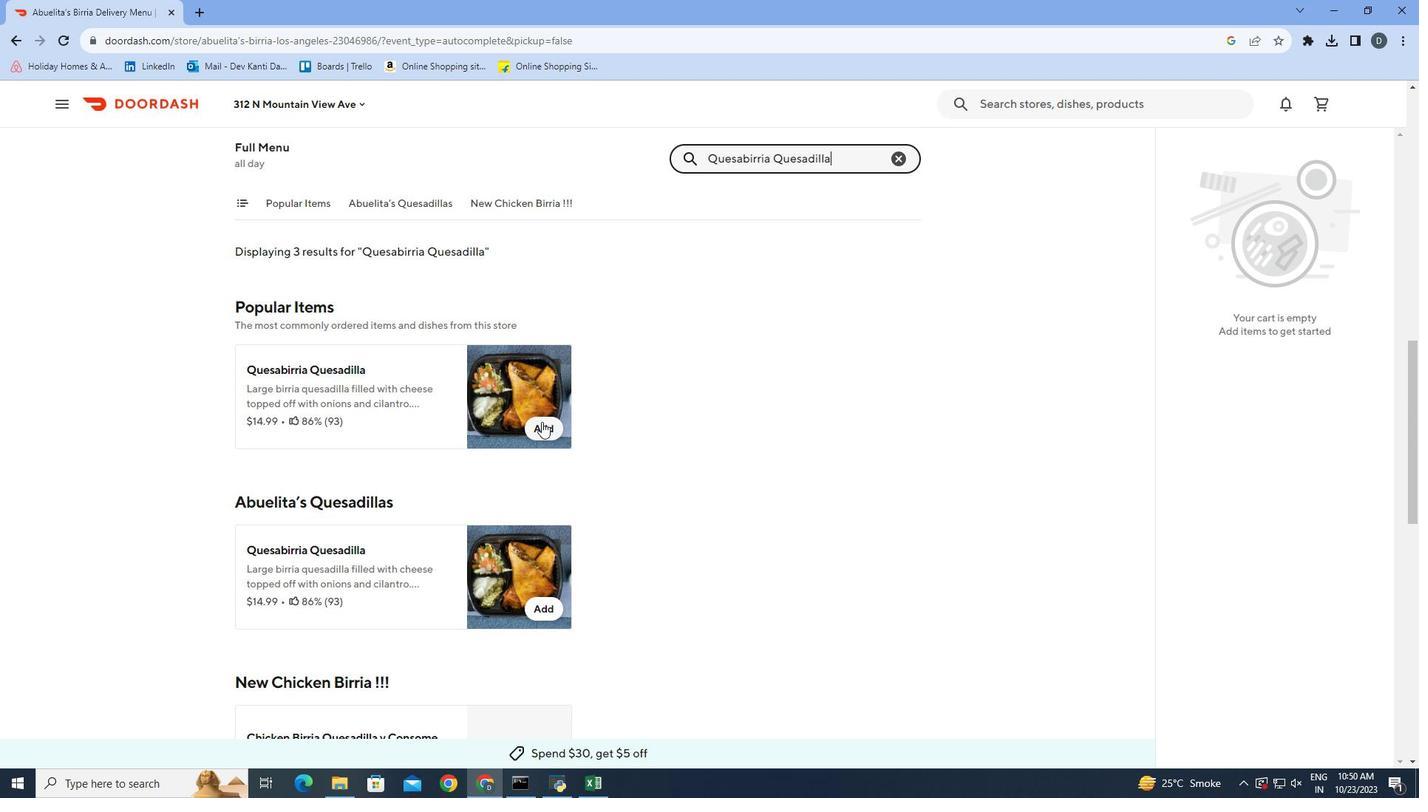 
Action: Mouse moved to (826, 744)
Screenshot: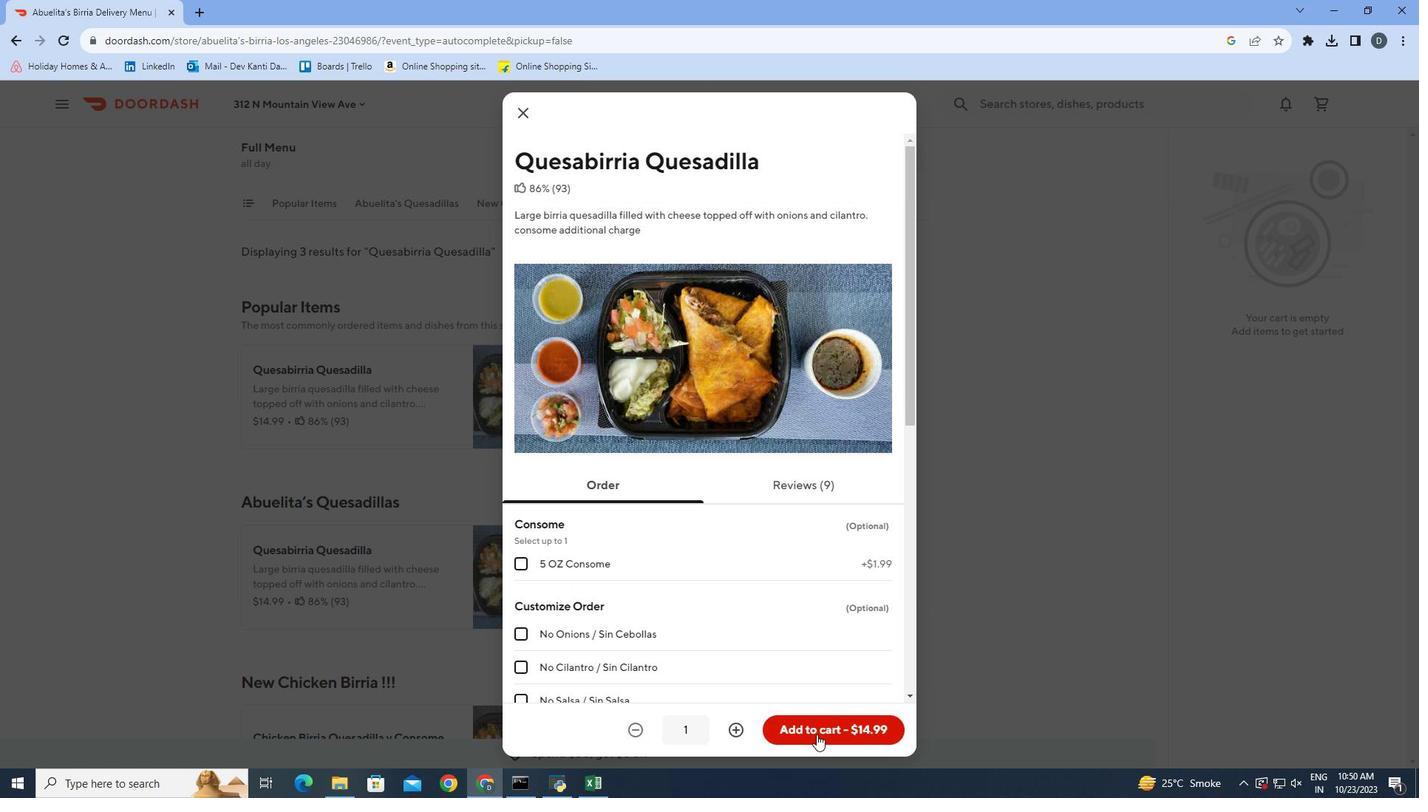
Action: Mouse pressed left at (826, 744)
Screenshot: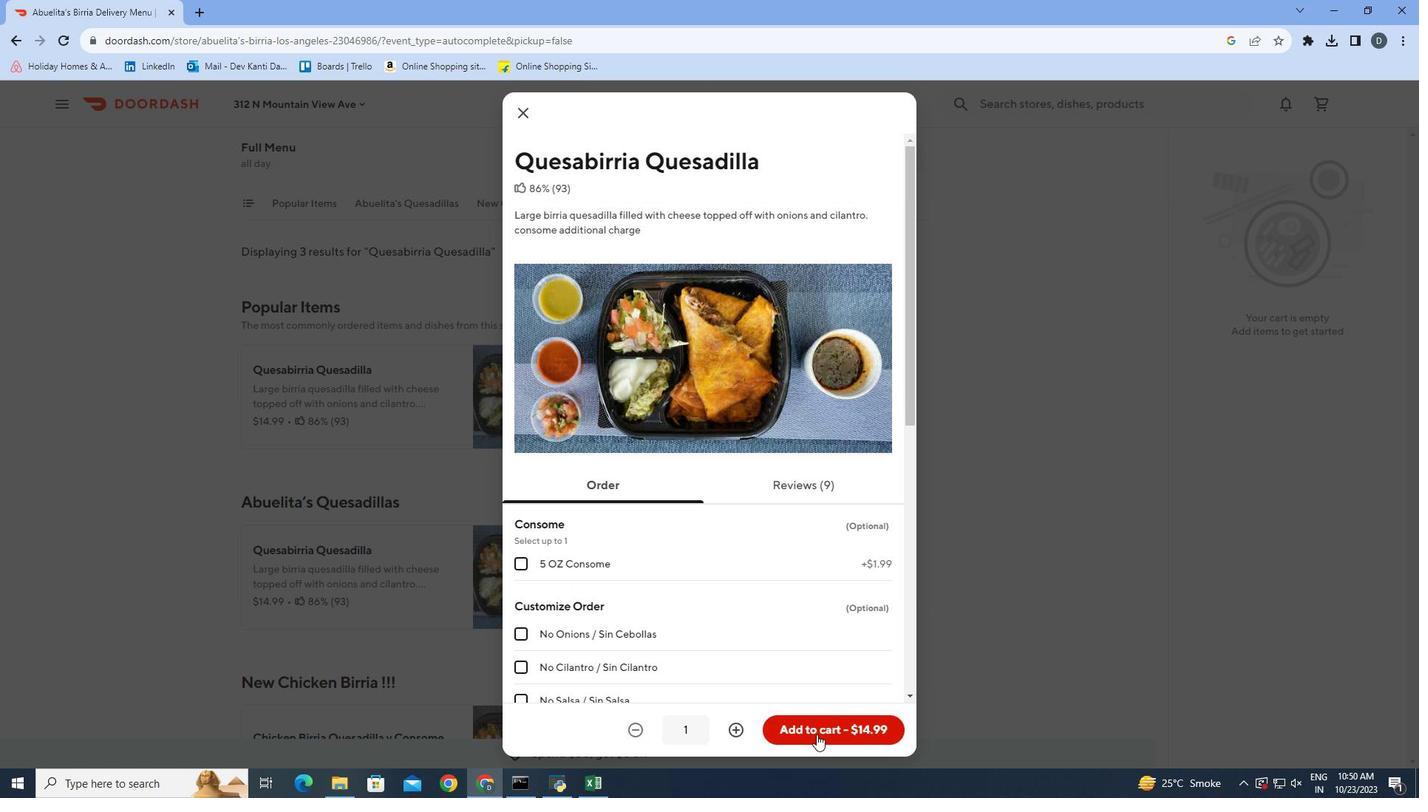 
Action: Mouse moved to (952, 508)
Screenshot: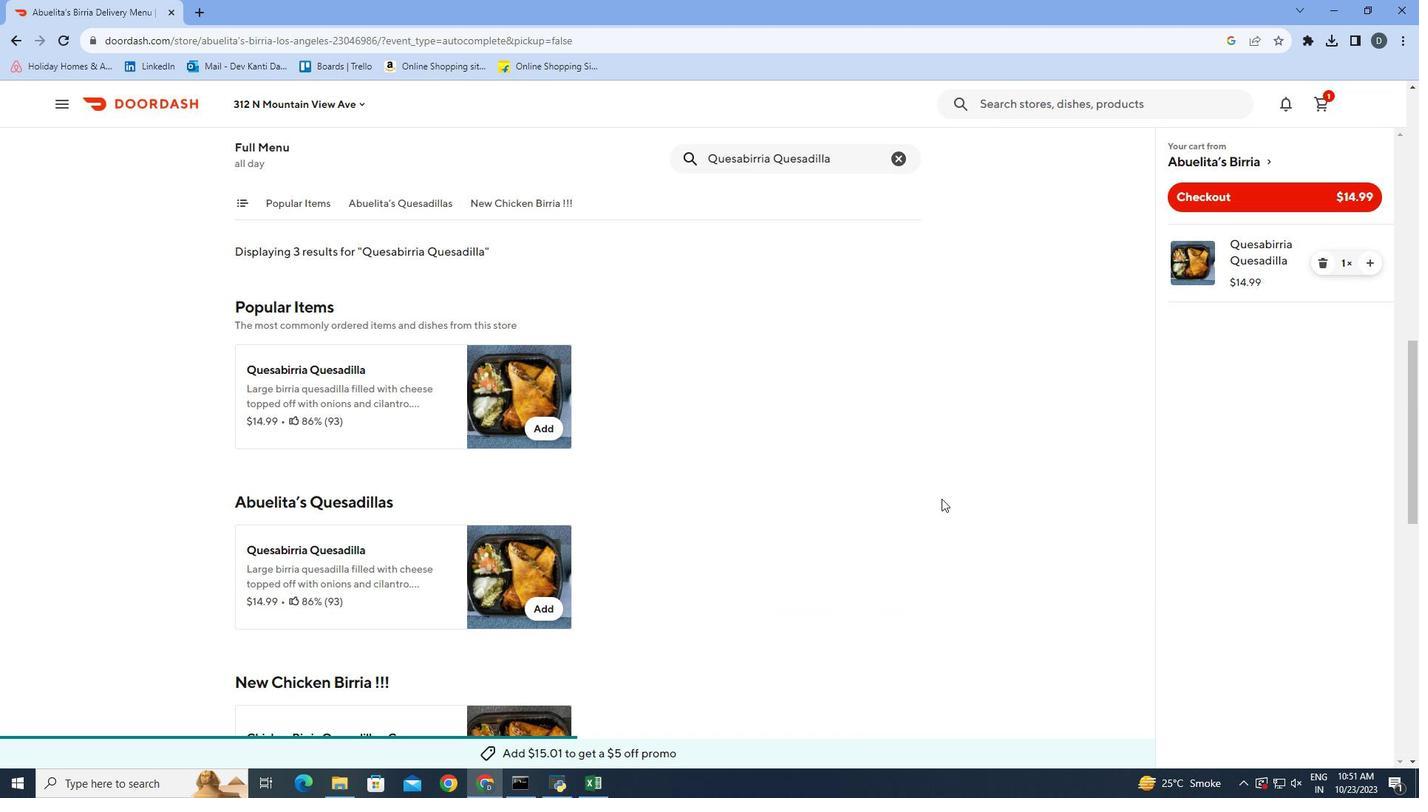 
